 Task: Add a dependency to the task Integrate website with a new chatbot for customer support , the existing task  Create a new online platform for online nutrition coaching in the project BlueChip
Action: Mouse moved to (567, 347)
Screenshot: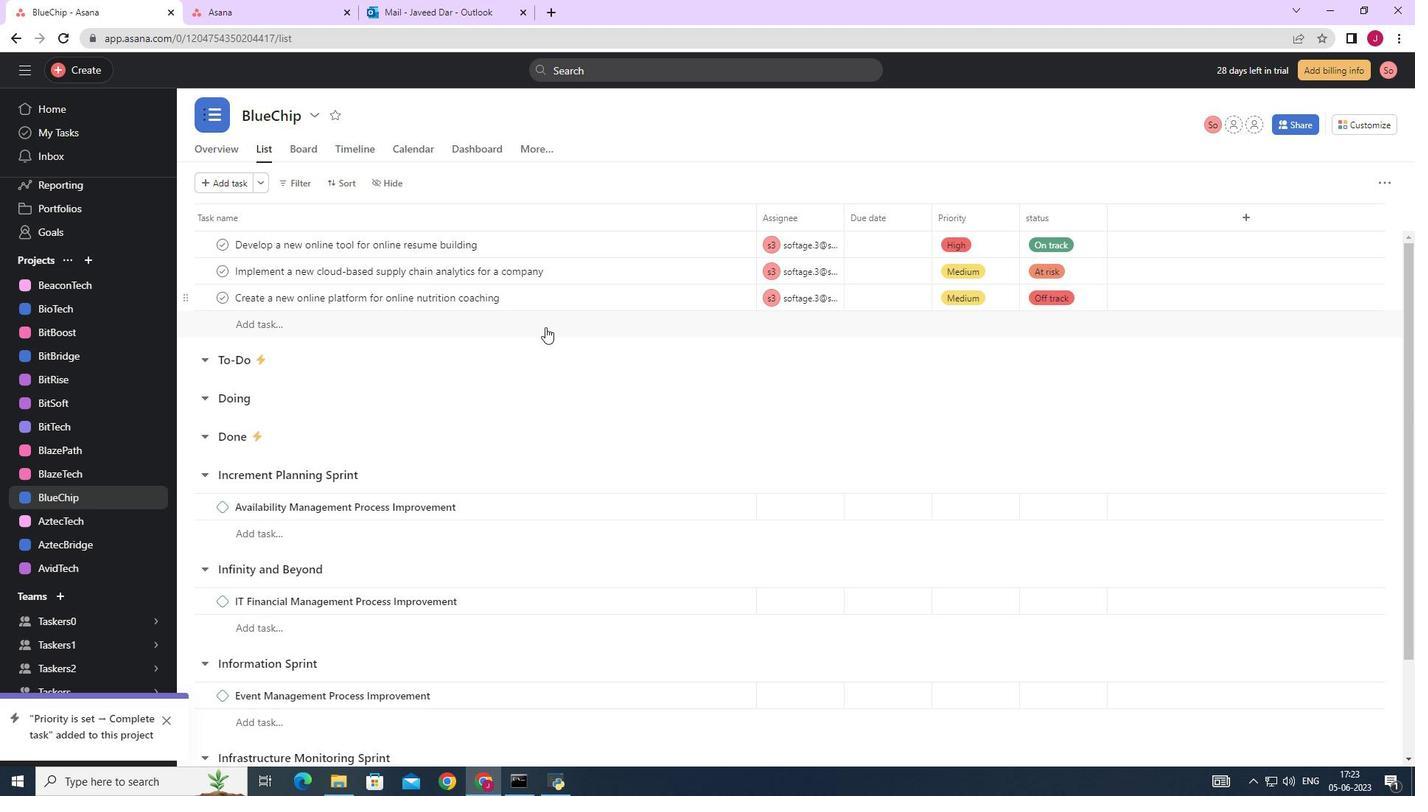 
Action: Mouse scrolled (567, 346) with delta (0, 0)
Screenshot: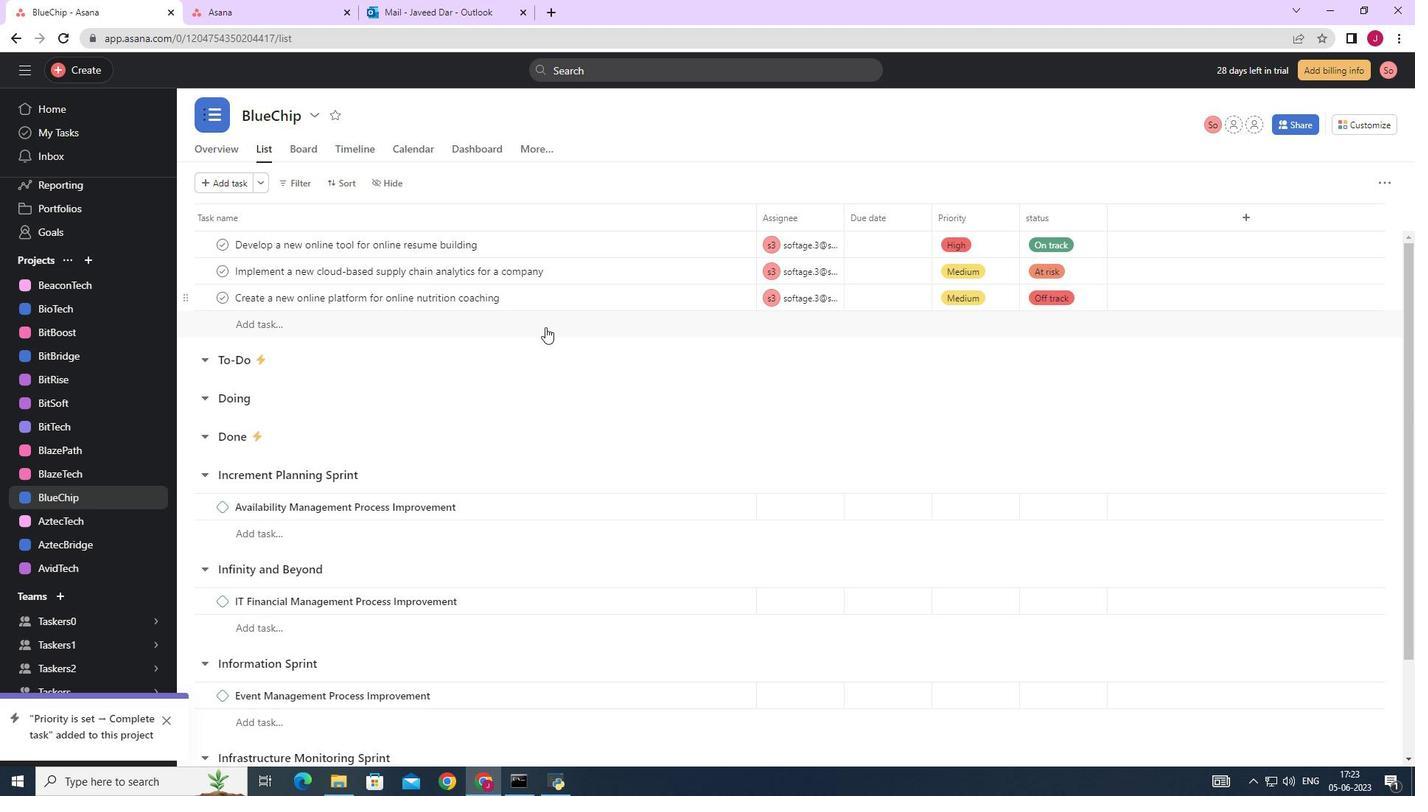 
Action: Mouse moved to (569, 350)
Screenshot: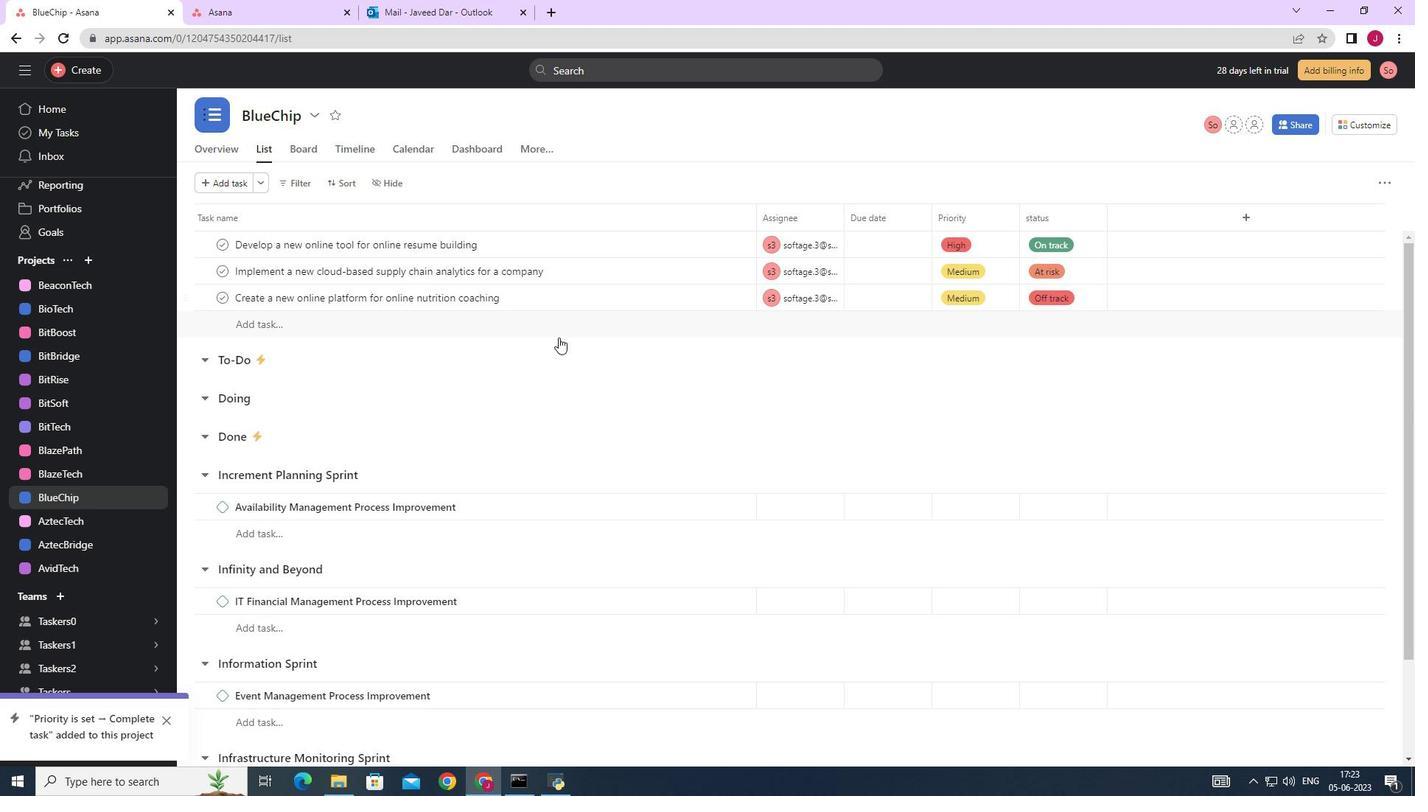 
Action: Mouse scrolled (569, 349) with delta (0, 0)
Screenshot: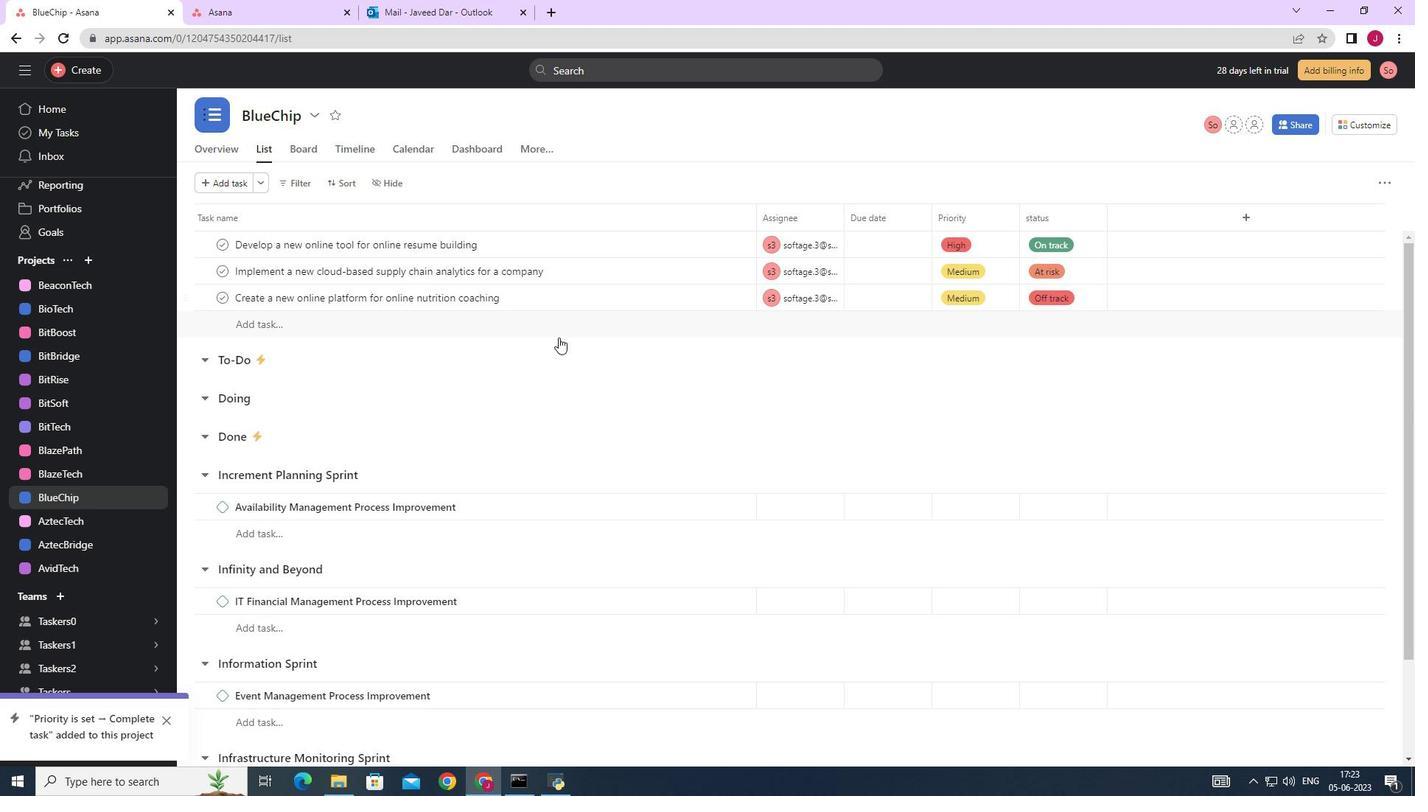 
Action: Mouse moved to (569, 350)
Screenshot: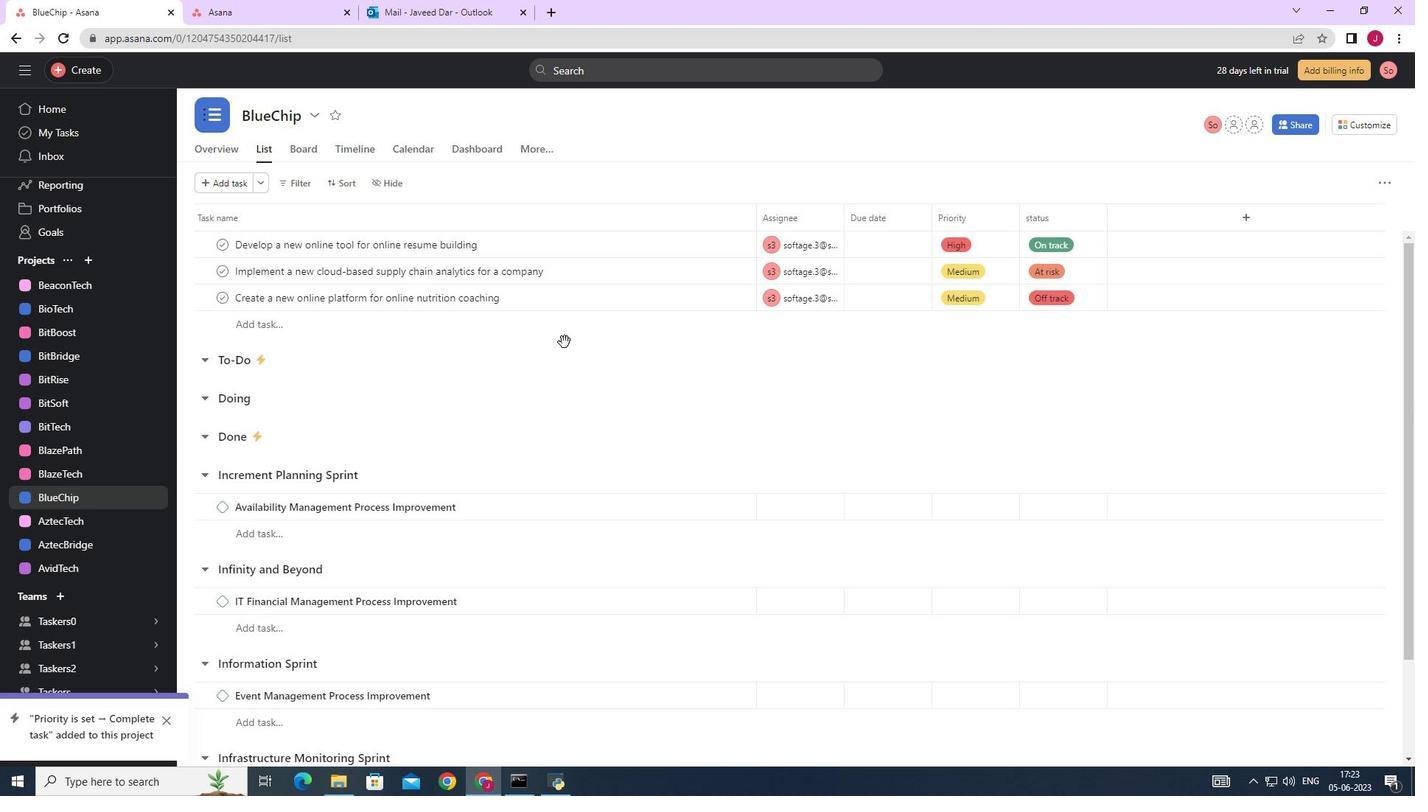 
Action: Mouse scrolled (569, 350) with delta (0, 0)
Screenshot: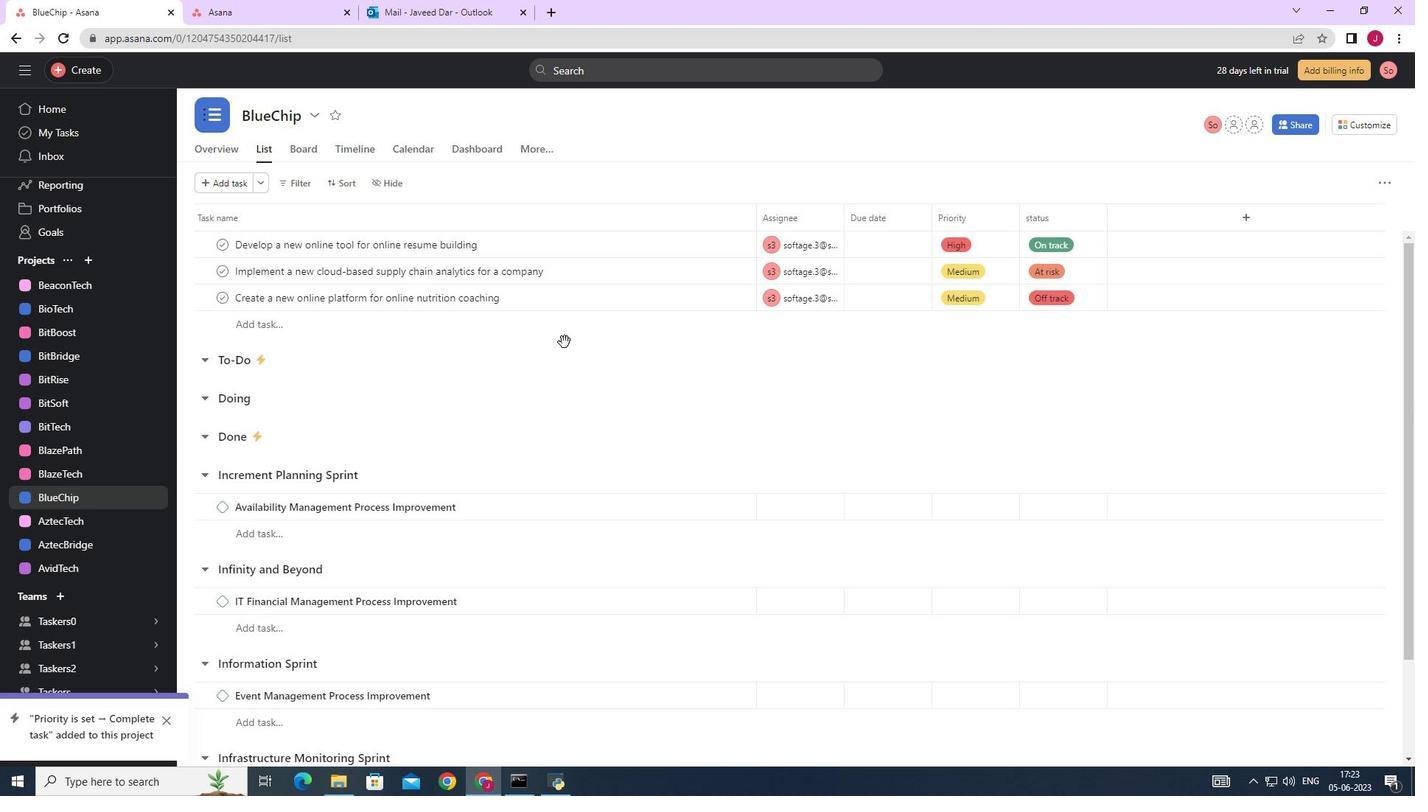 
Action: Mouse moved to (569, 351)
Screenshot: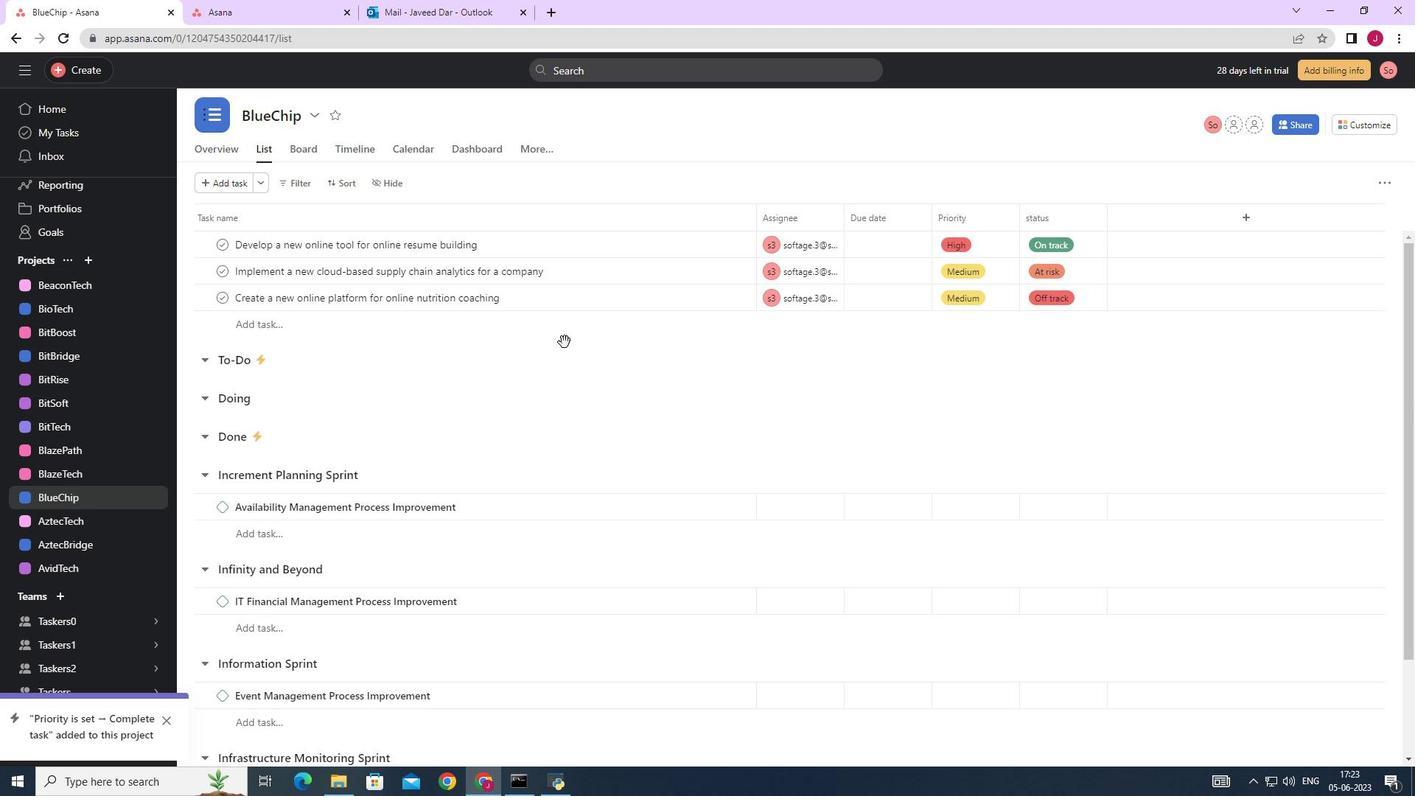 
Action: Mouse scrolled (569, 350) with delta (0, 0)
Screenshot: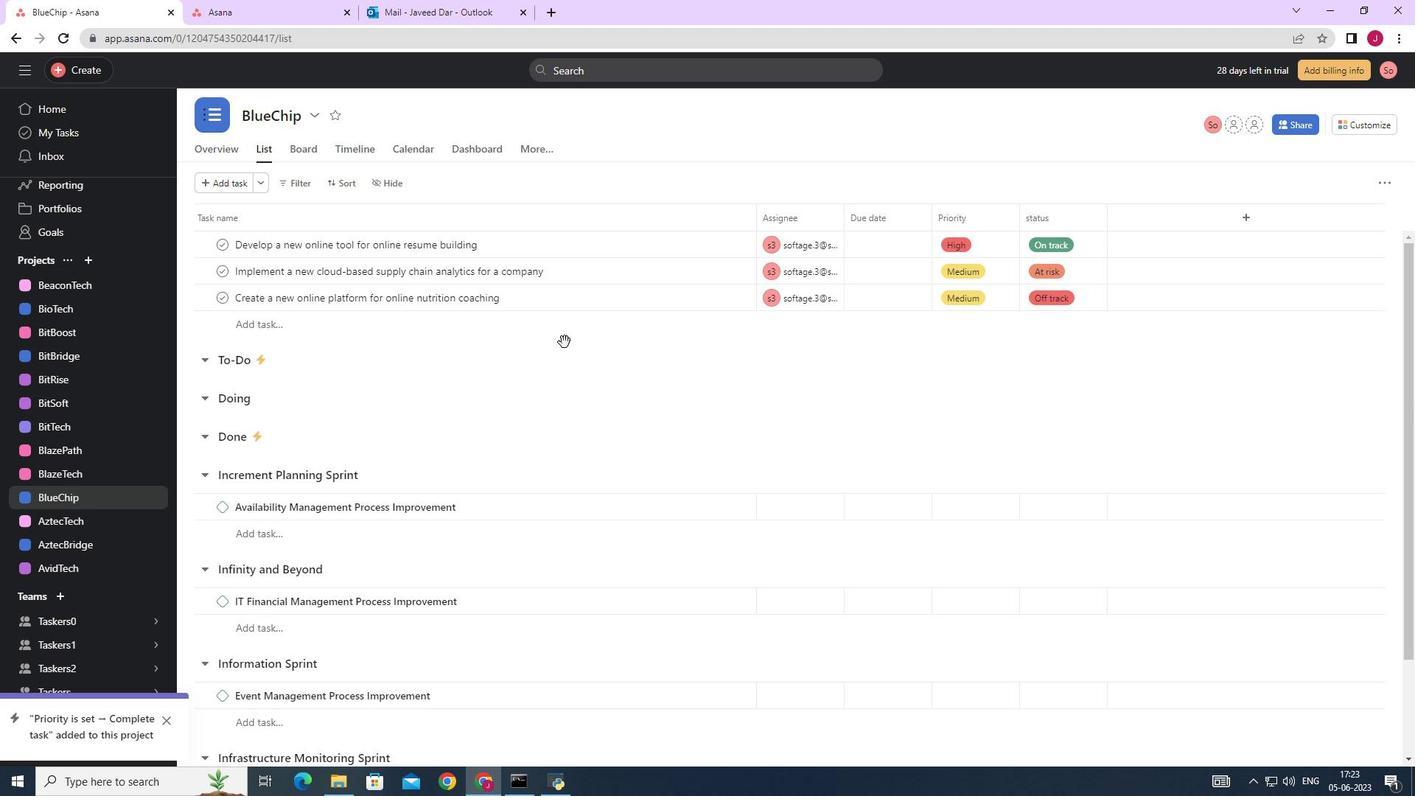 
Action: Mouse moved to (569, 354)
Screenshot: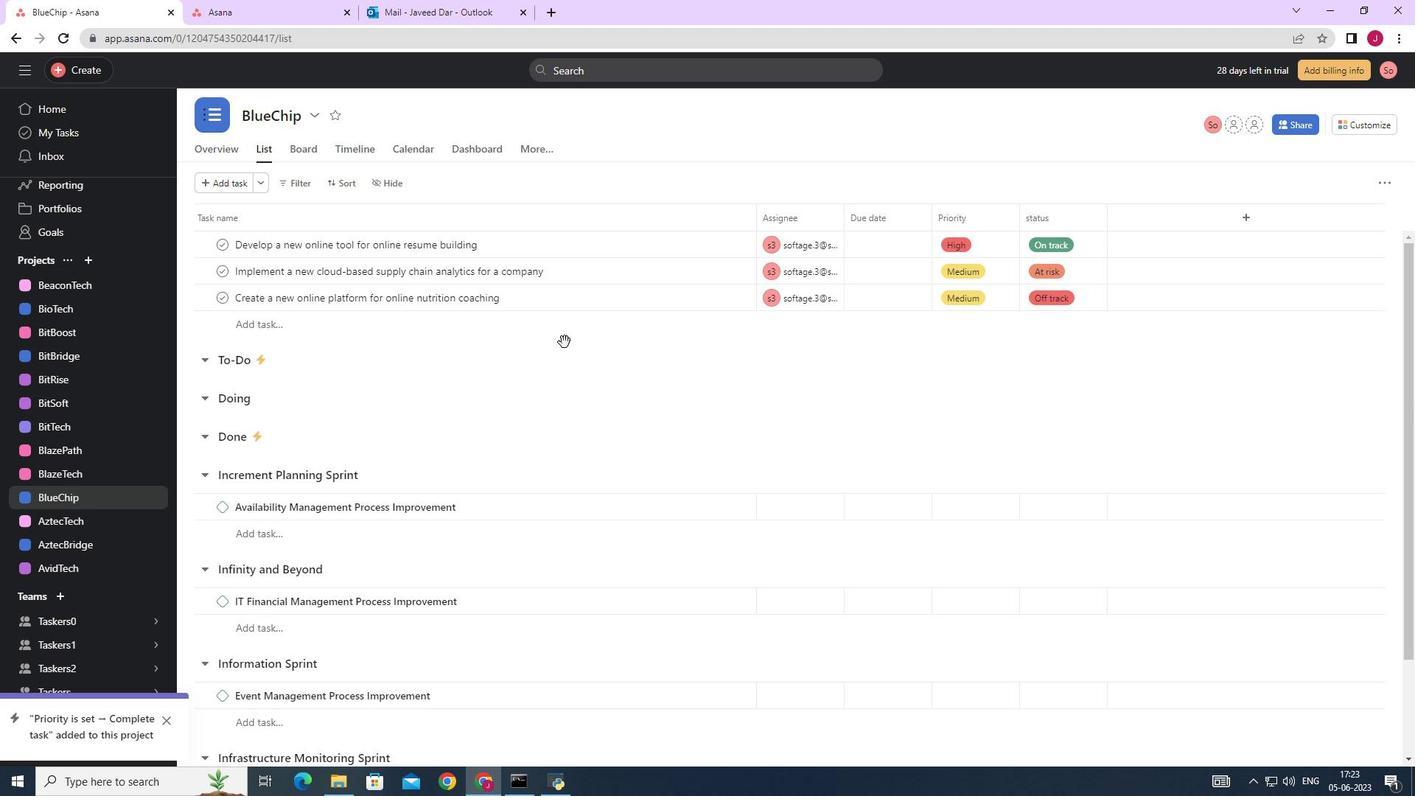 
Action: Mouse scrolled (569, 352) with delta (0, 0)
Screenshot: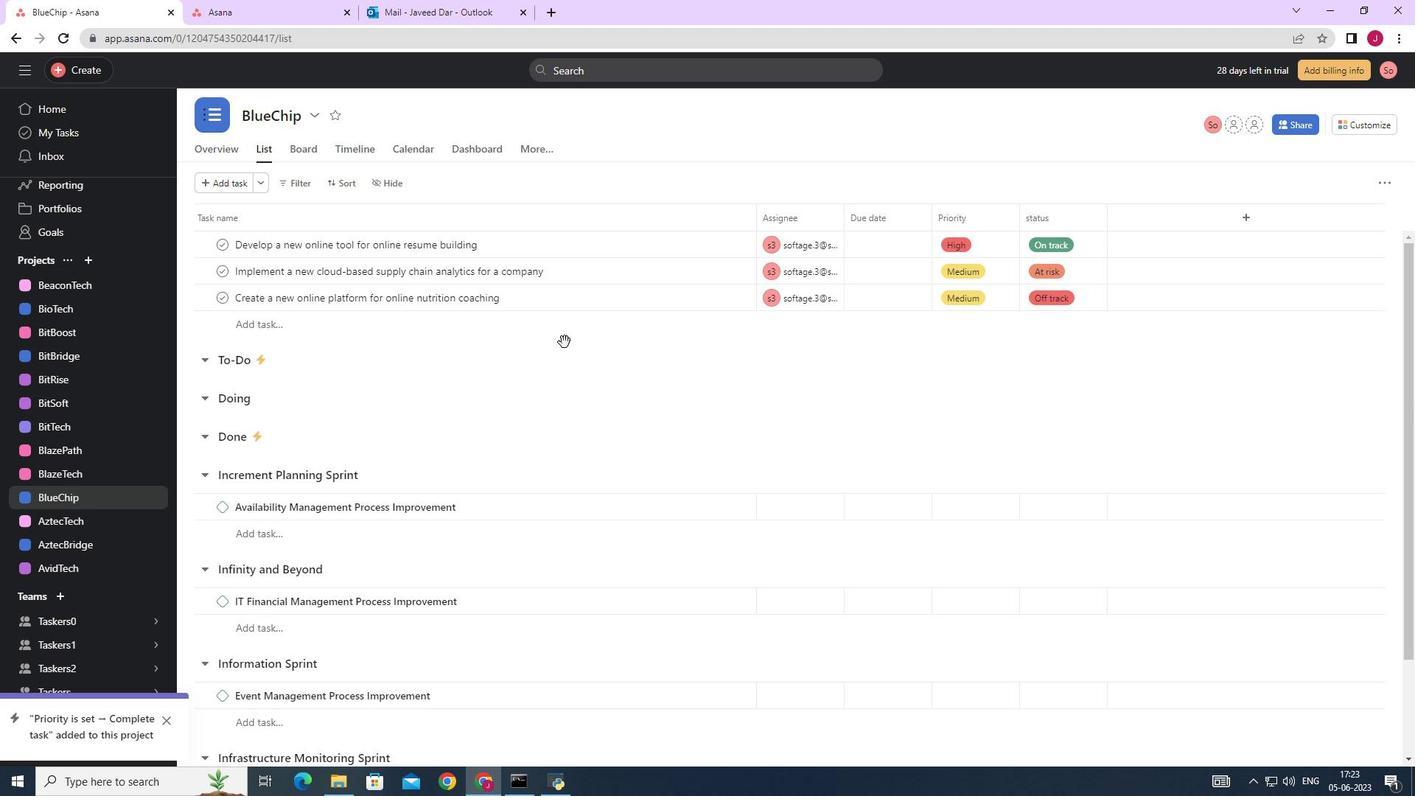 
Action: Mouse moved to (572, 363)
Screenshot: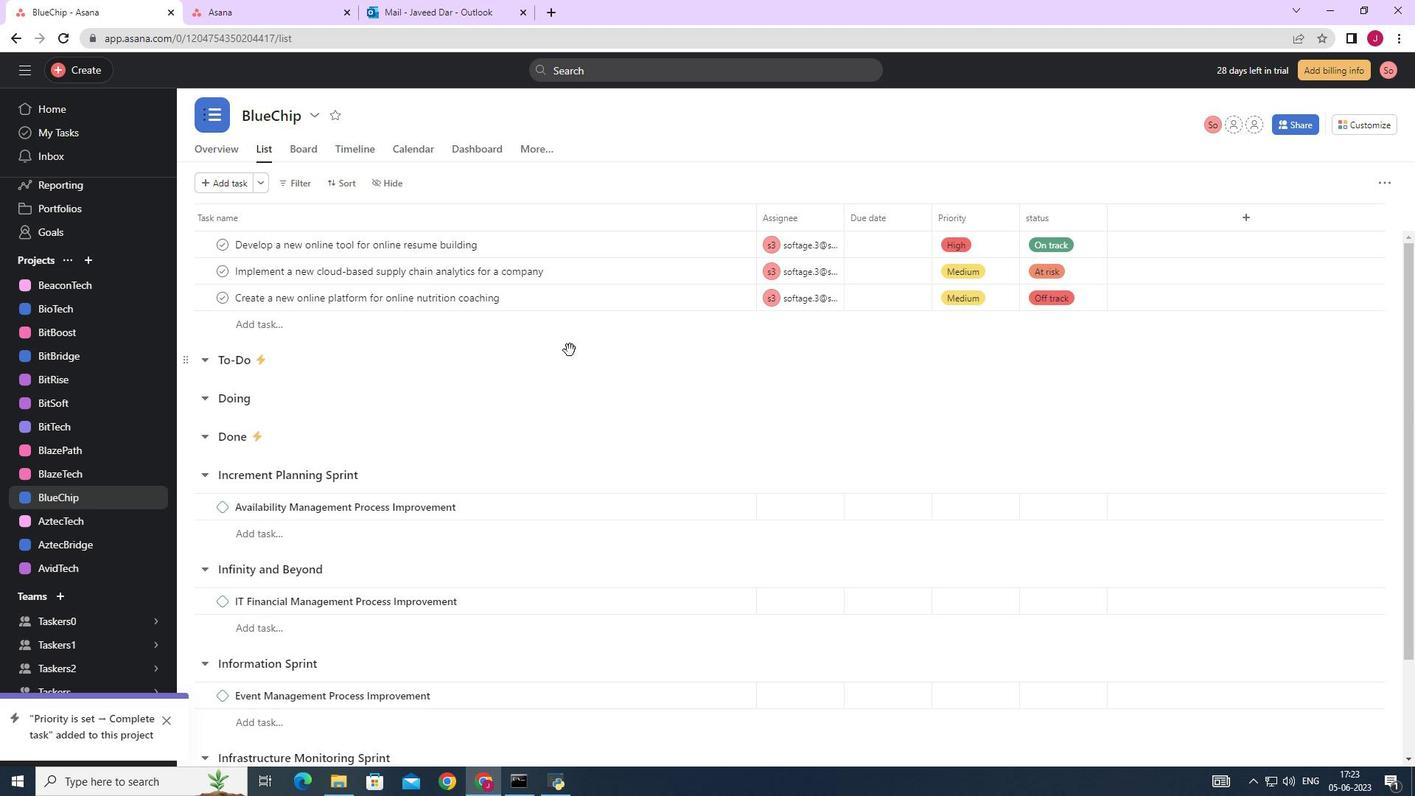 
Action: Mouse scrolled (572, 360) with delta (0, 0)
Screenshot: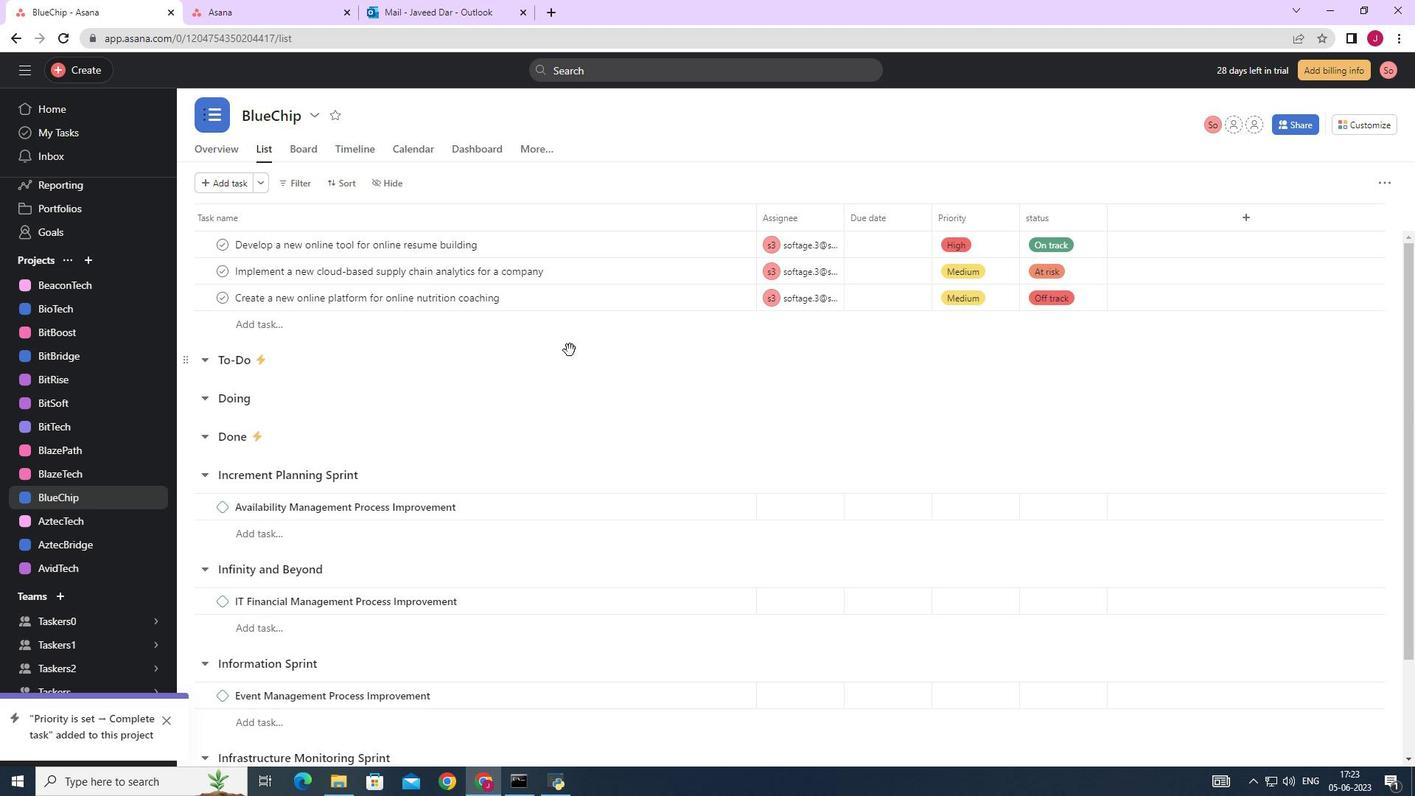 
Action: Mouse moved to (672, 671)
Screenshot: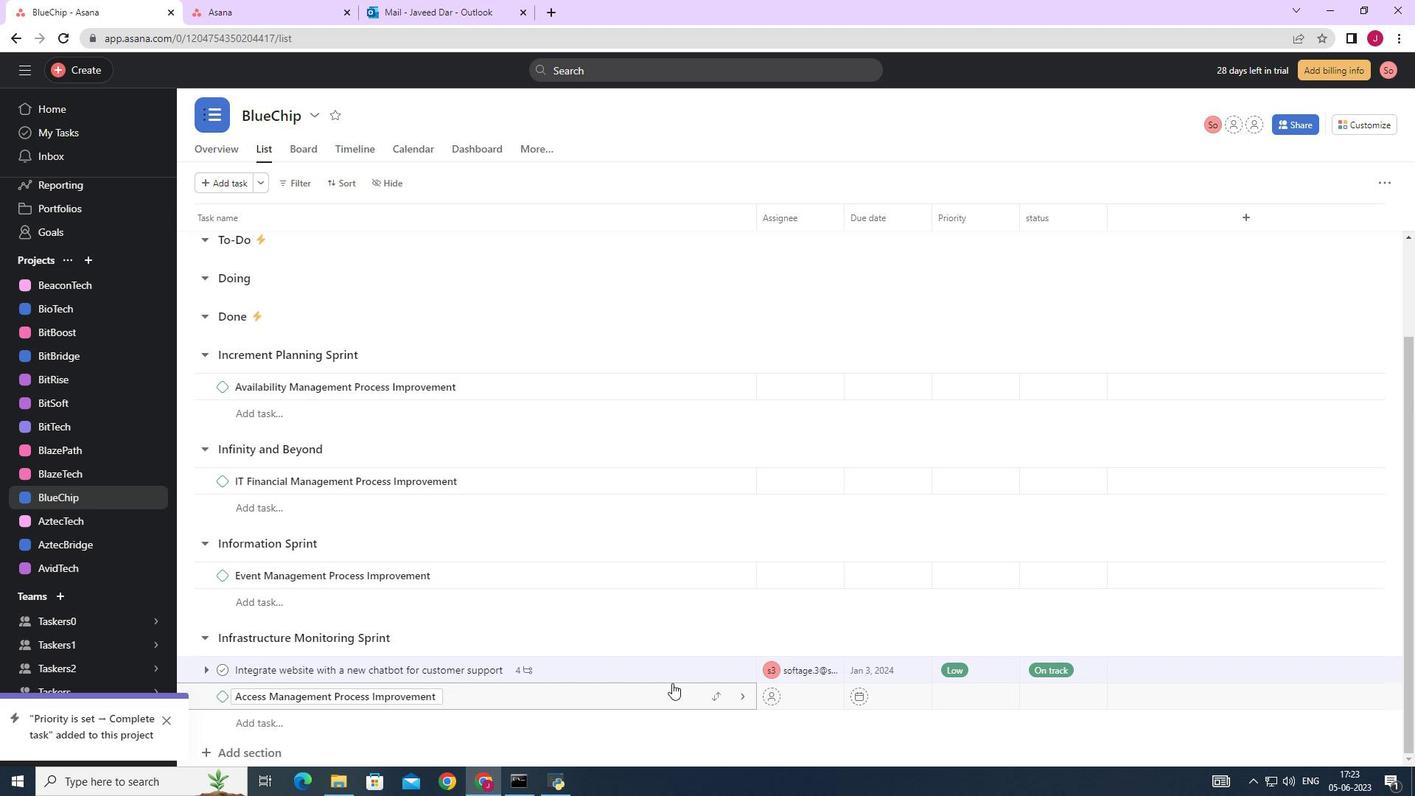 
Action: Mouse pressed left at (672, 671)
Screenshot: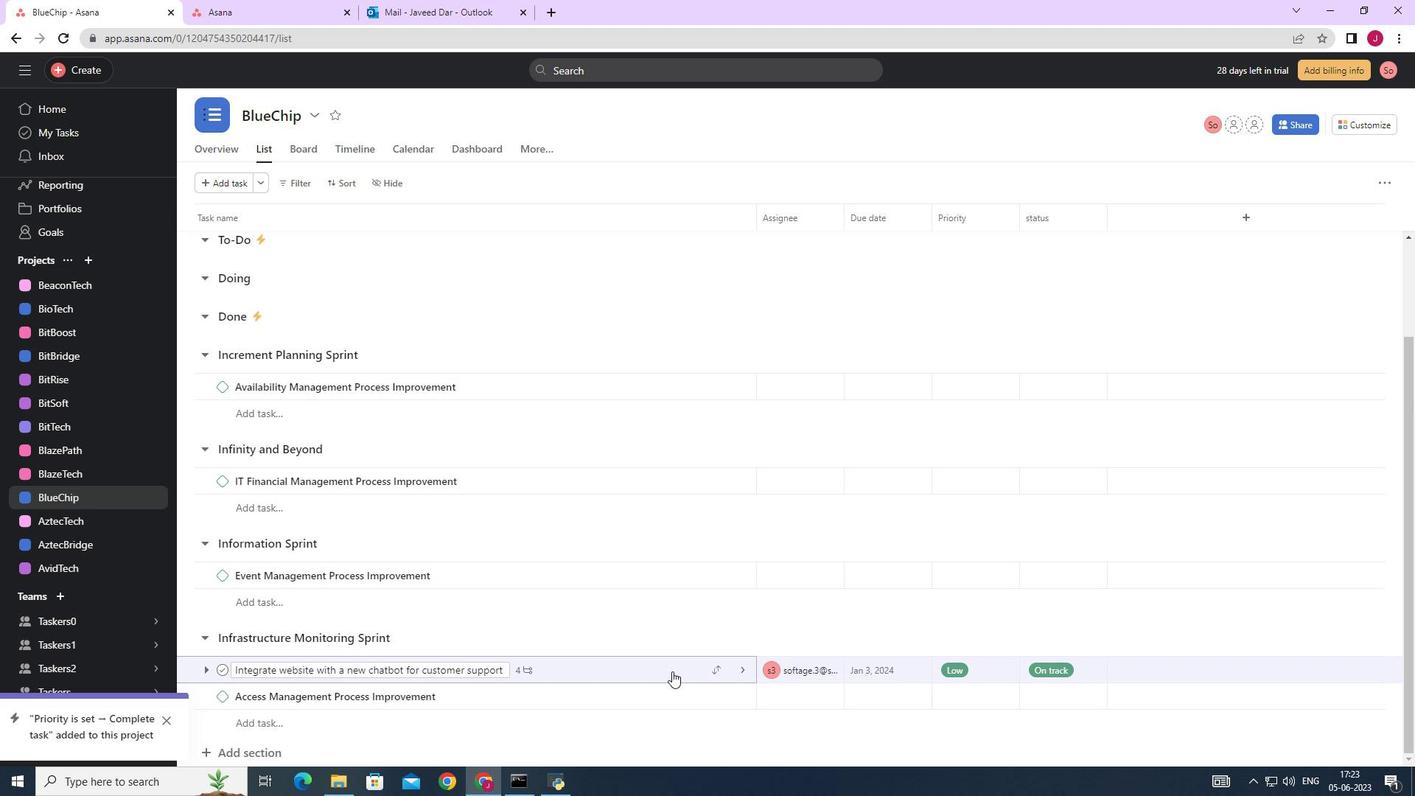 
Action: Mouse moved to (981, 569)
Screenshot: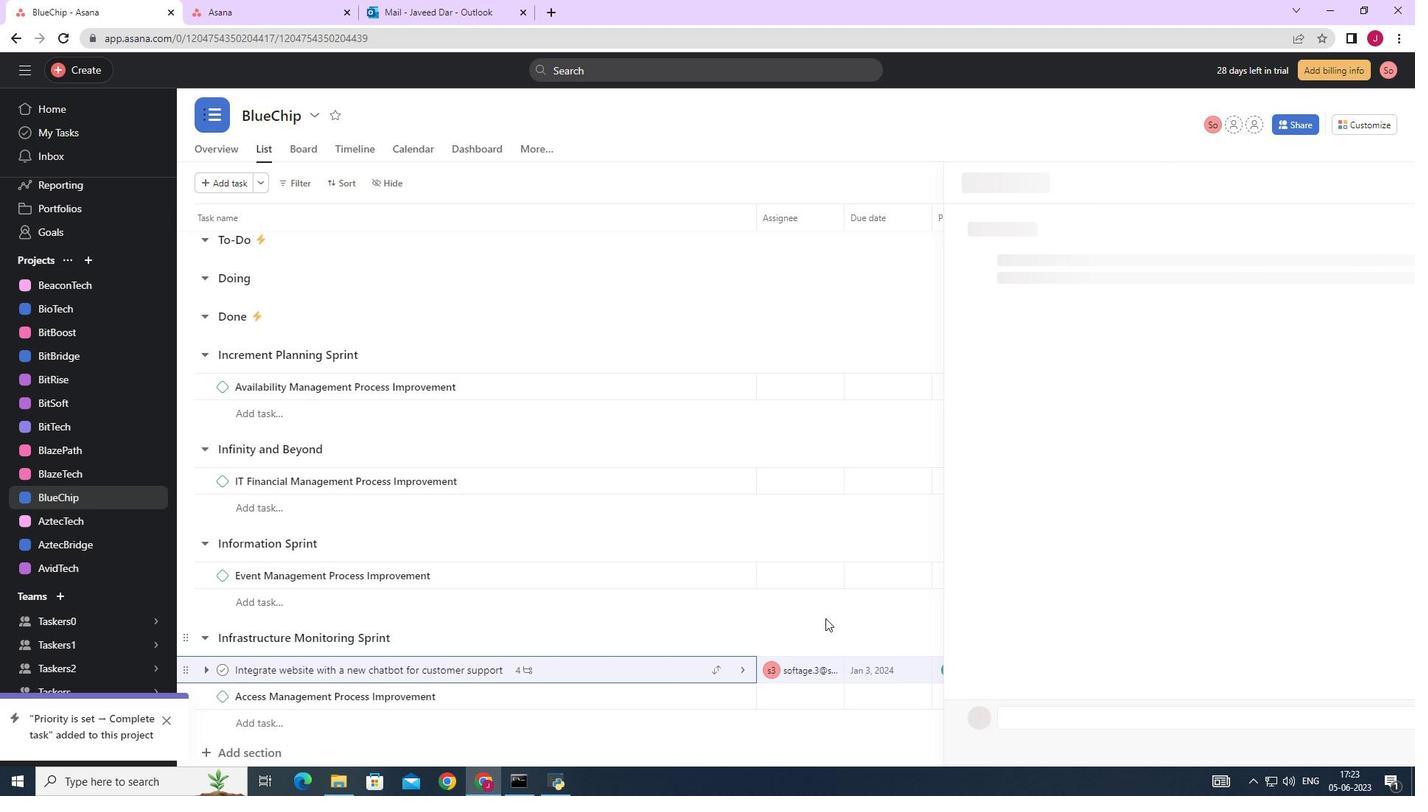 
Action: Mouse scrolled (981, 568) with delta (0, 0)
Screenshot: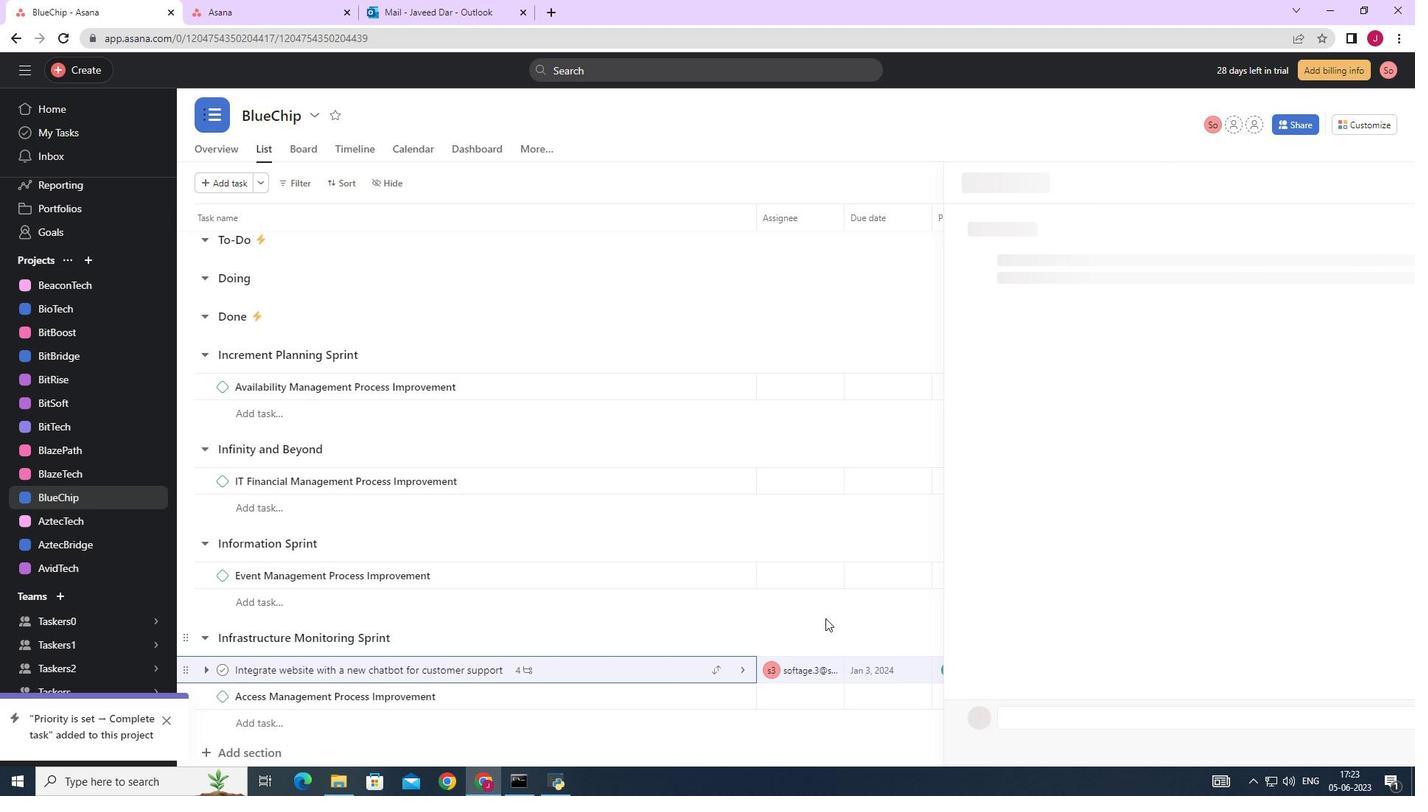 
Action: Mouse moved to (982, 569)
Screenshot: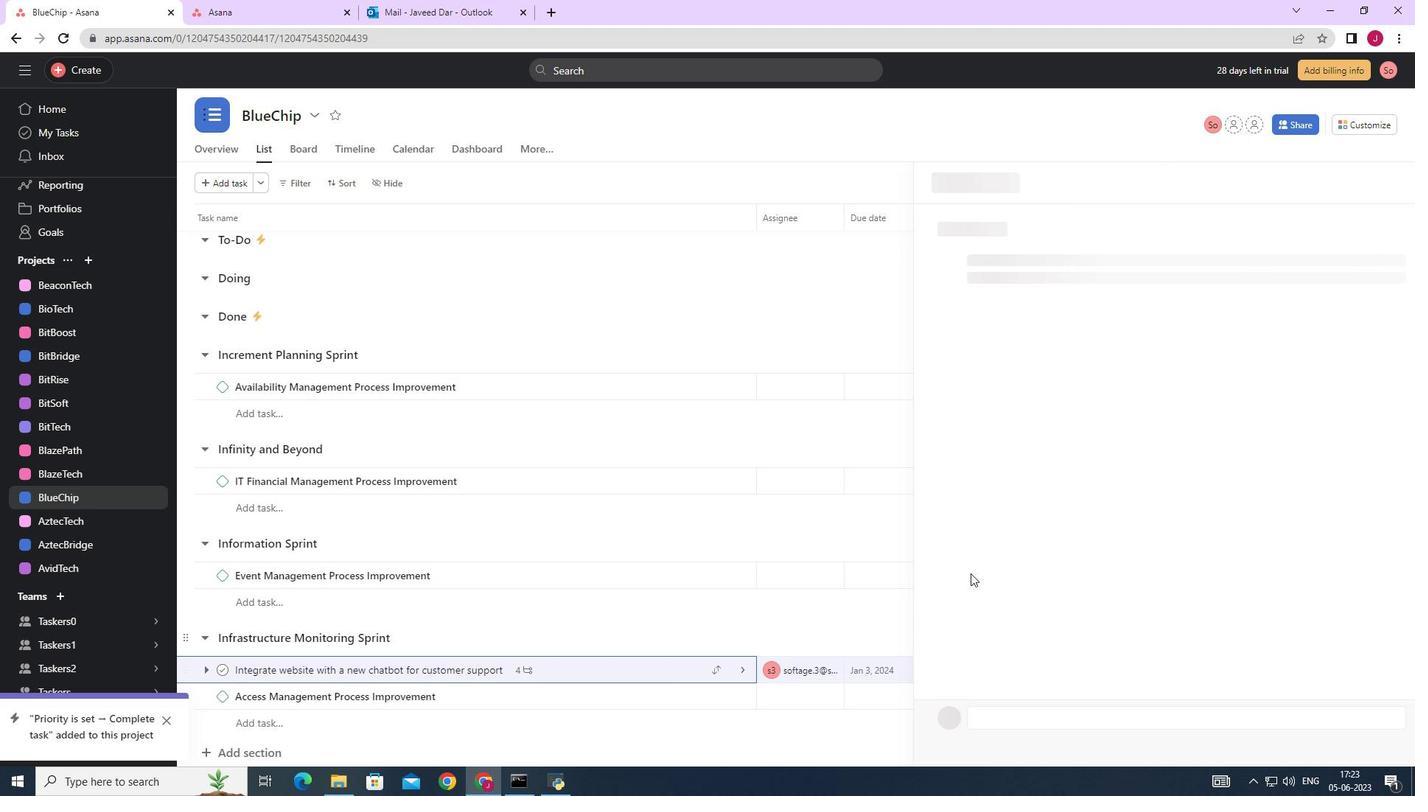 
Action: Mouse scrolled (982, 568) with delta (0, 0)
Screenshot: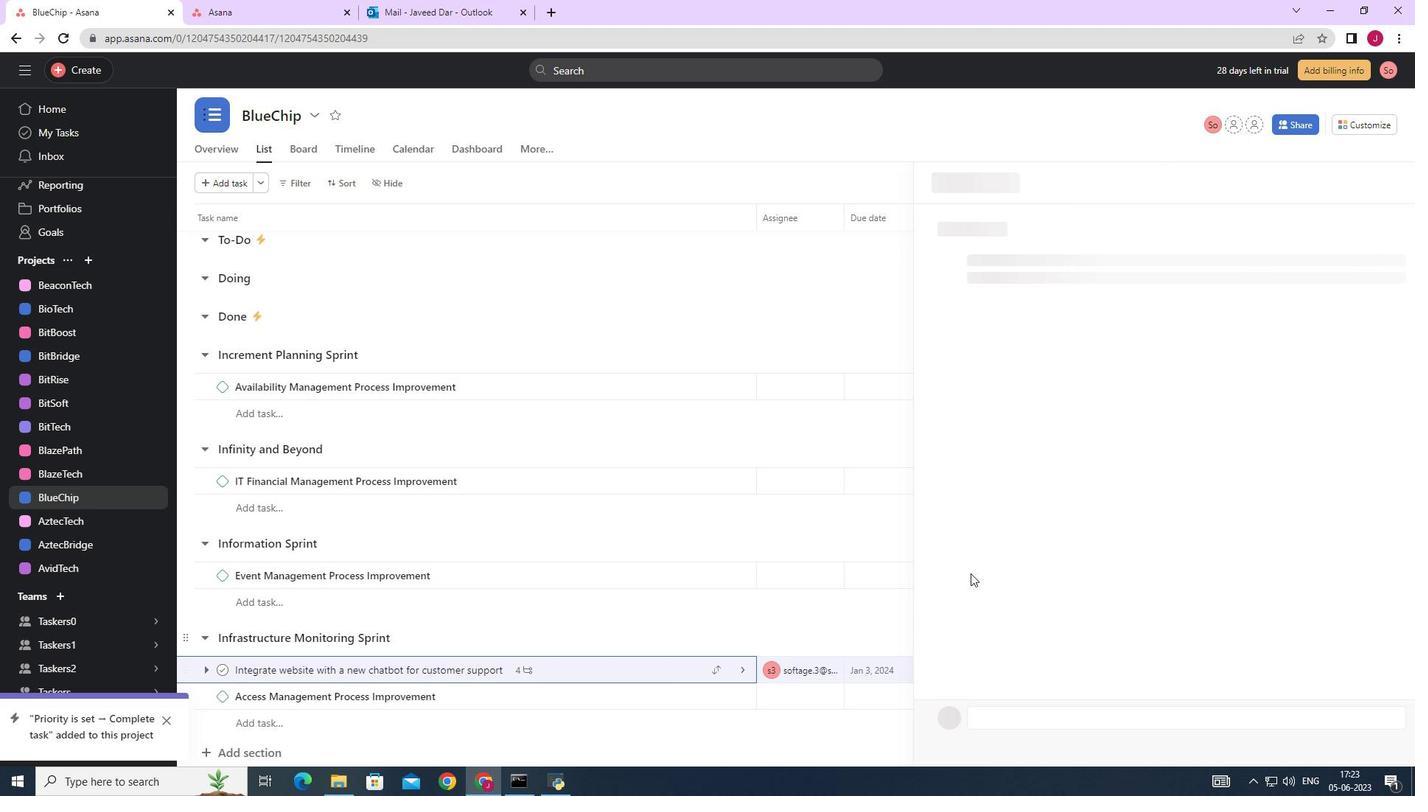 
Action: Mouse moved to (982, 568)
Screenshot: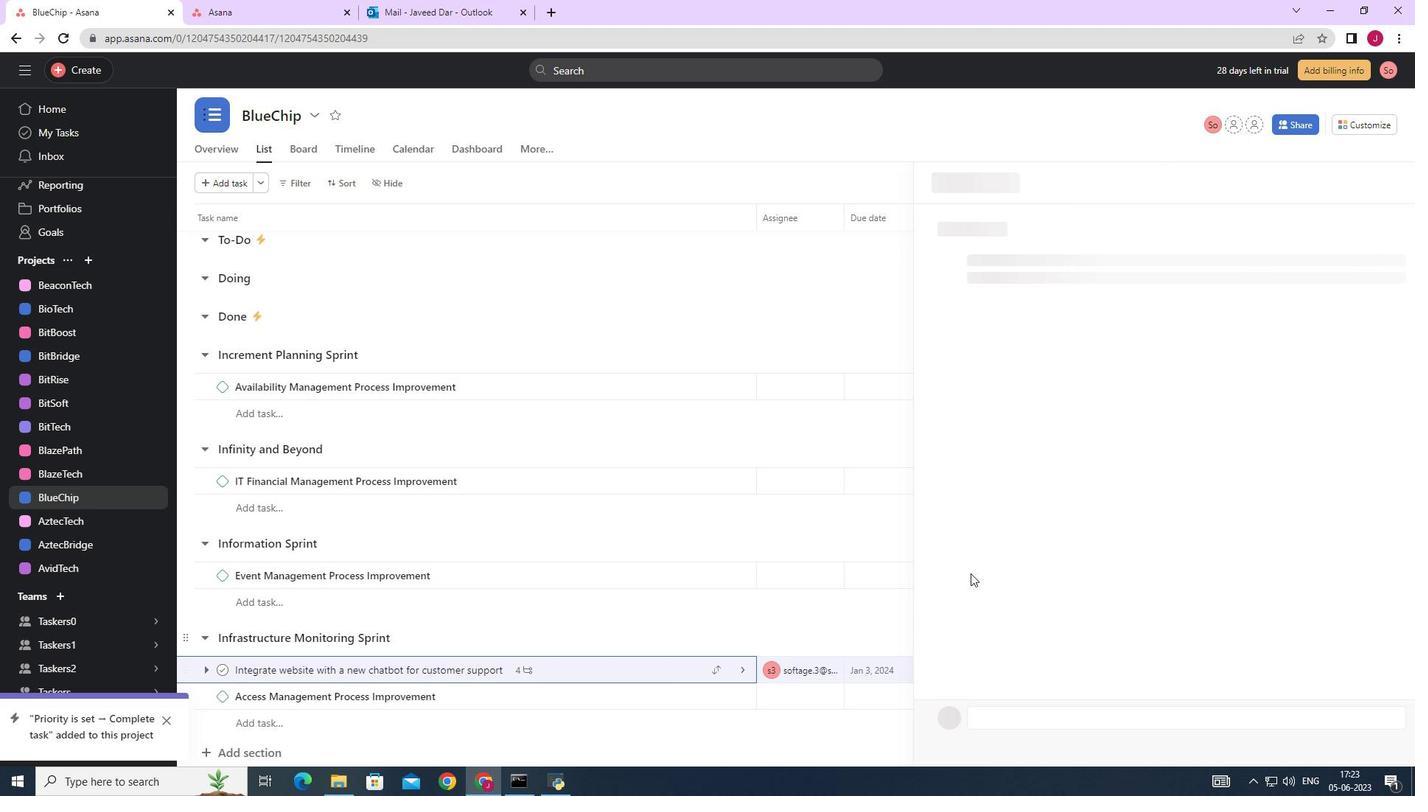 
Action: Mouse scrolled (982, 567) with delta (0, 0)
Screenshot: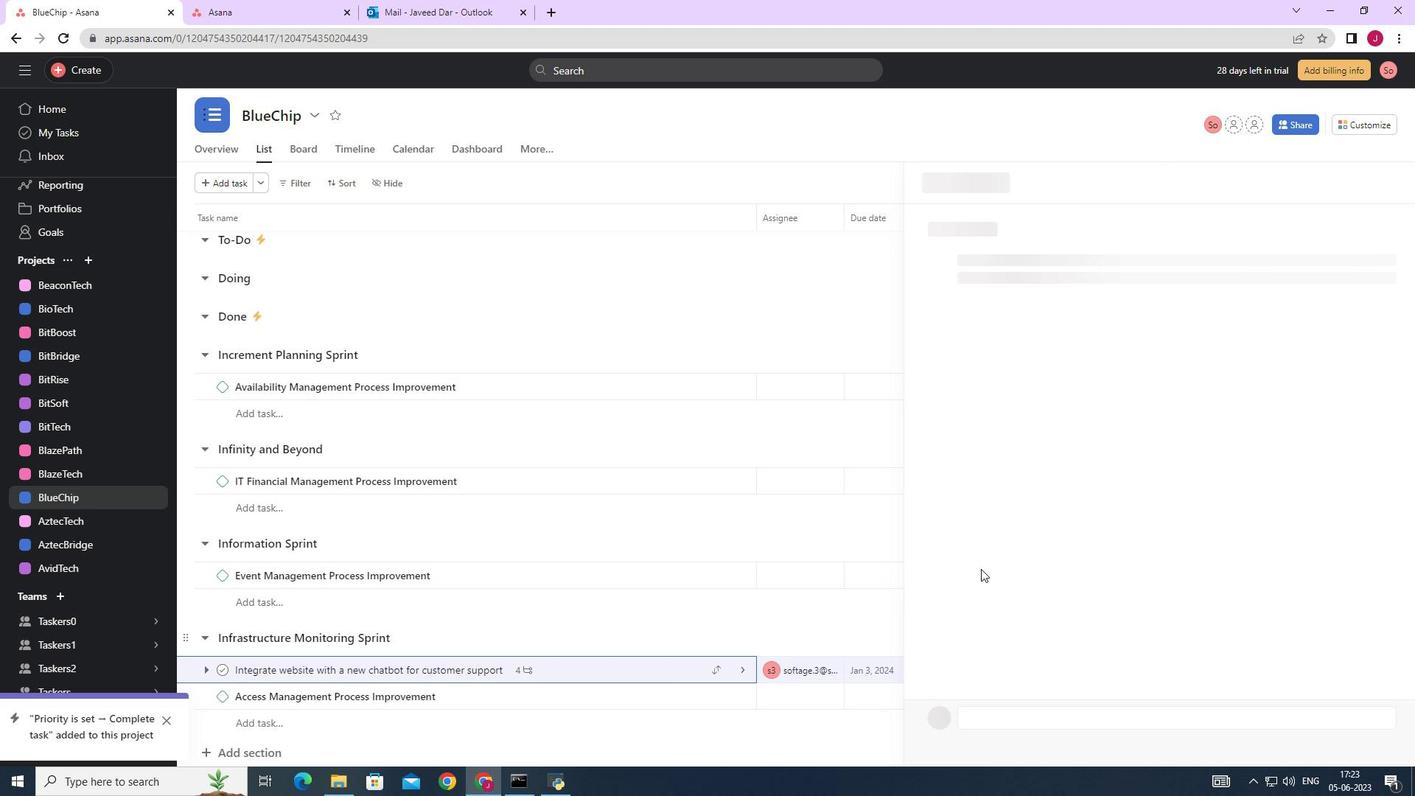 
Action: Mouse moved to (1030, 452)
Screenshot: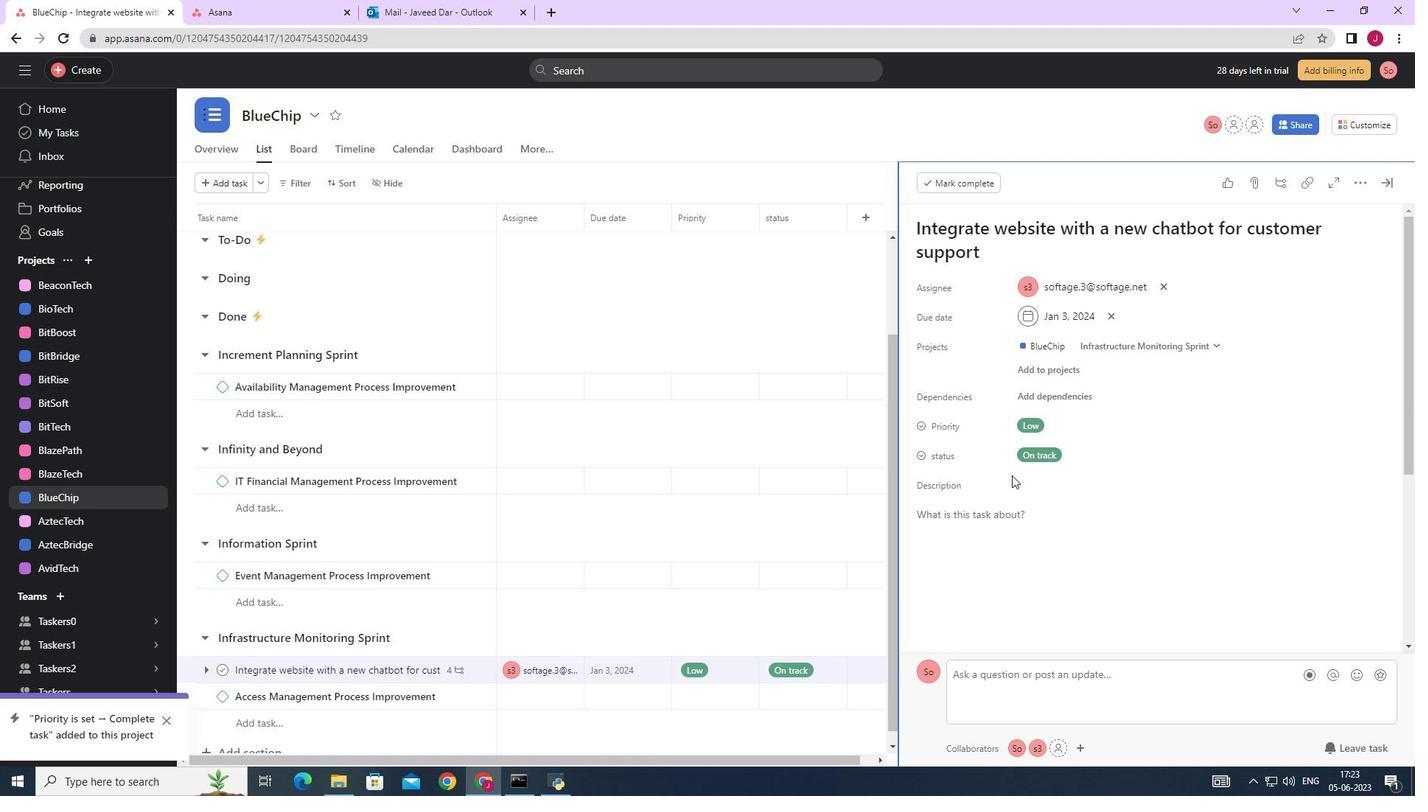 
Action: Mouse scrolled (1030, 452) with delta (0, 0)
Screenshot: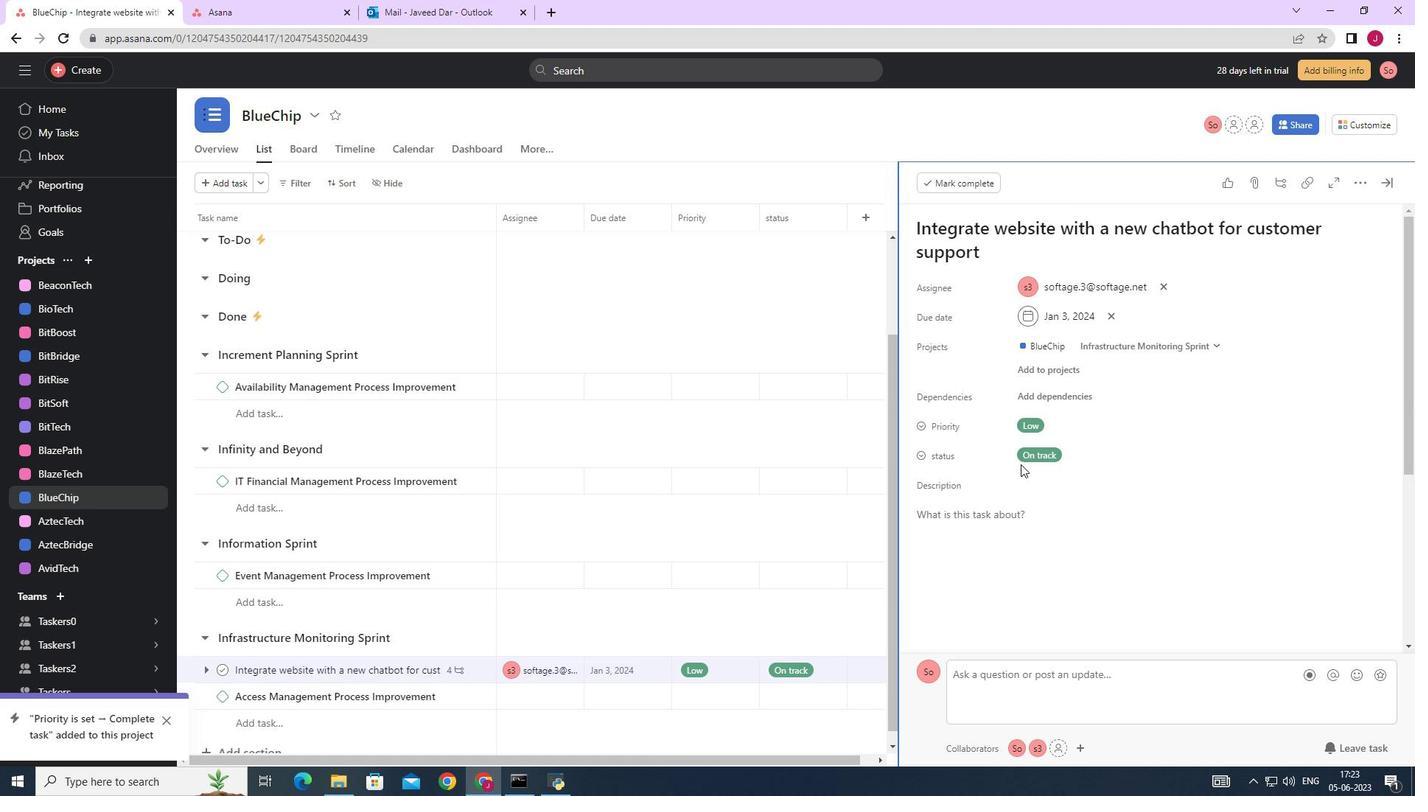 
Action: Mouse moved to (1031, 451)
Screenshot: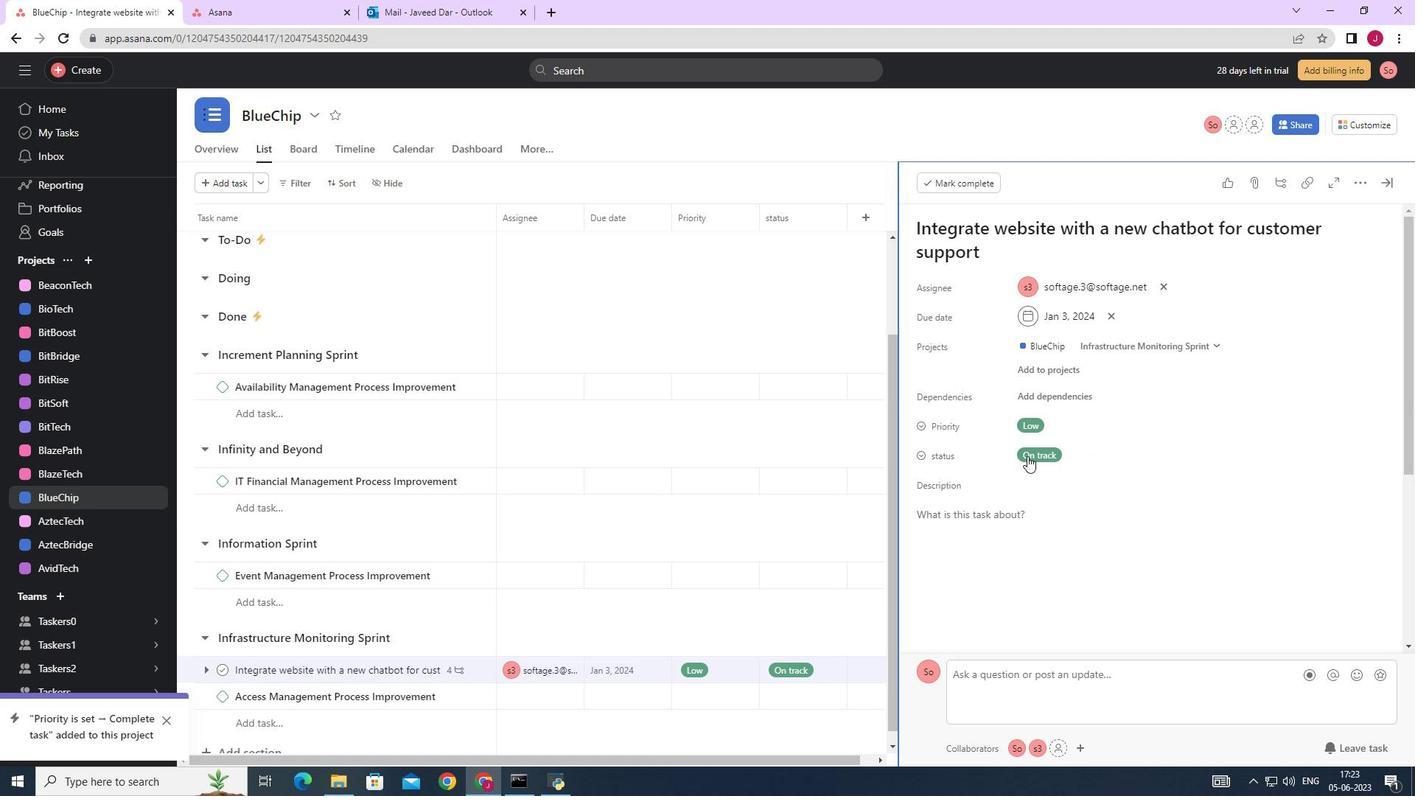 
Action: Mouse scrolled (1031, 450) with delta (0, 0)
Screenshot: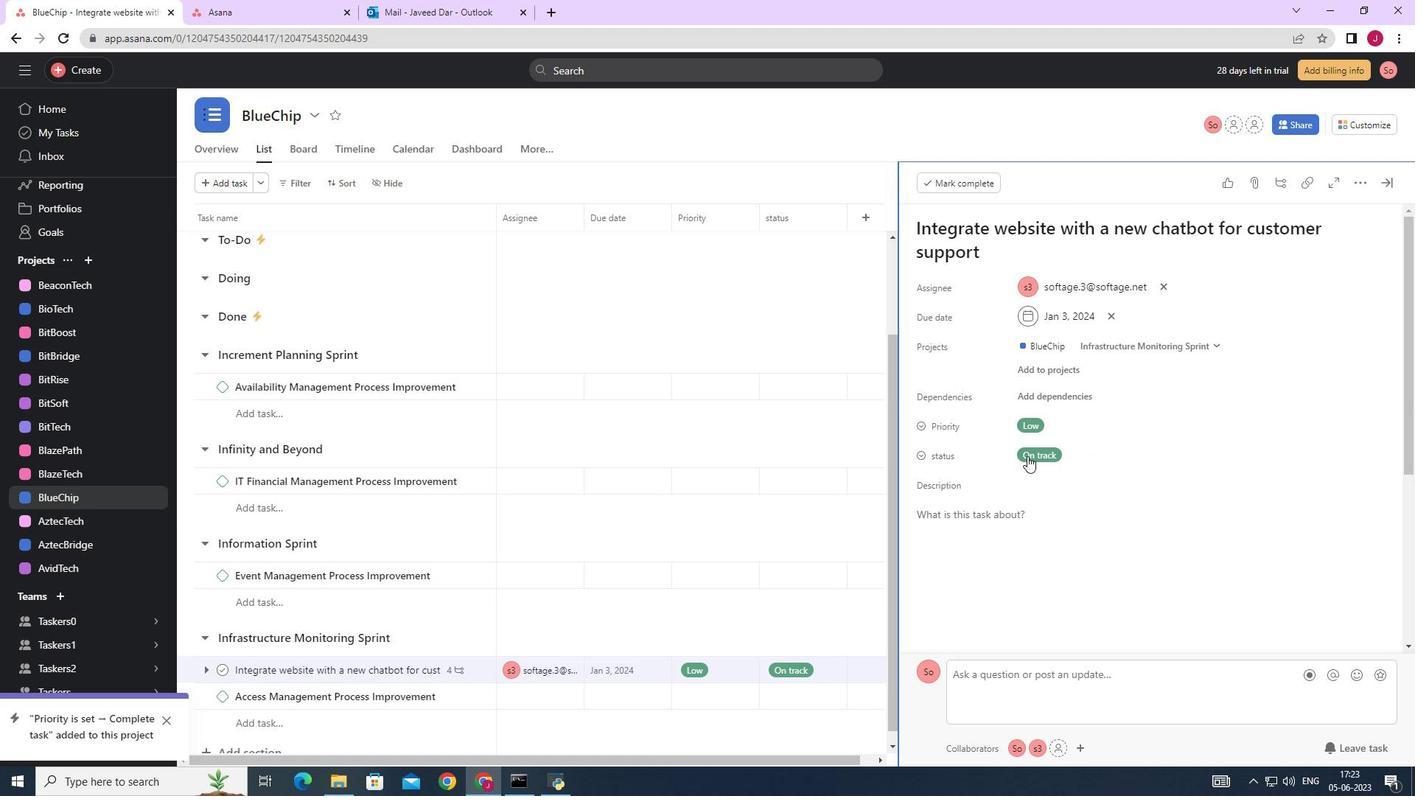 
Action: Mouse scrolled (1031, 450) with delta (0, 0)
Screenshot: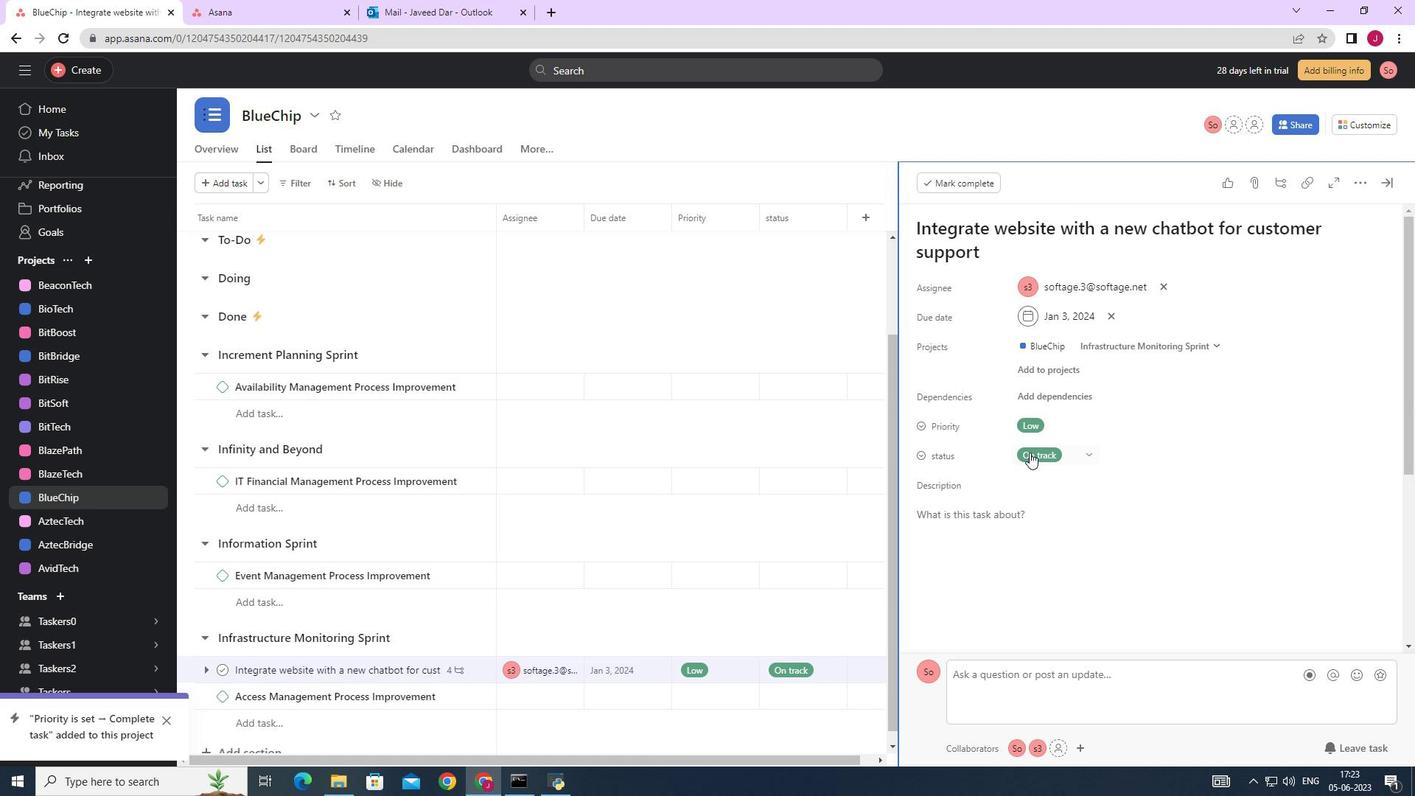 
Action: Mouse moved to (1034, 438)
Screenshot: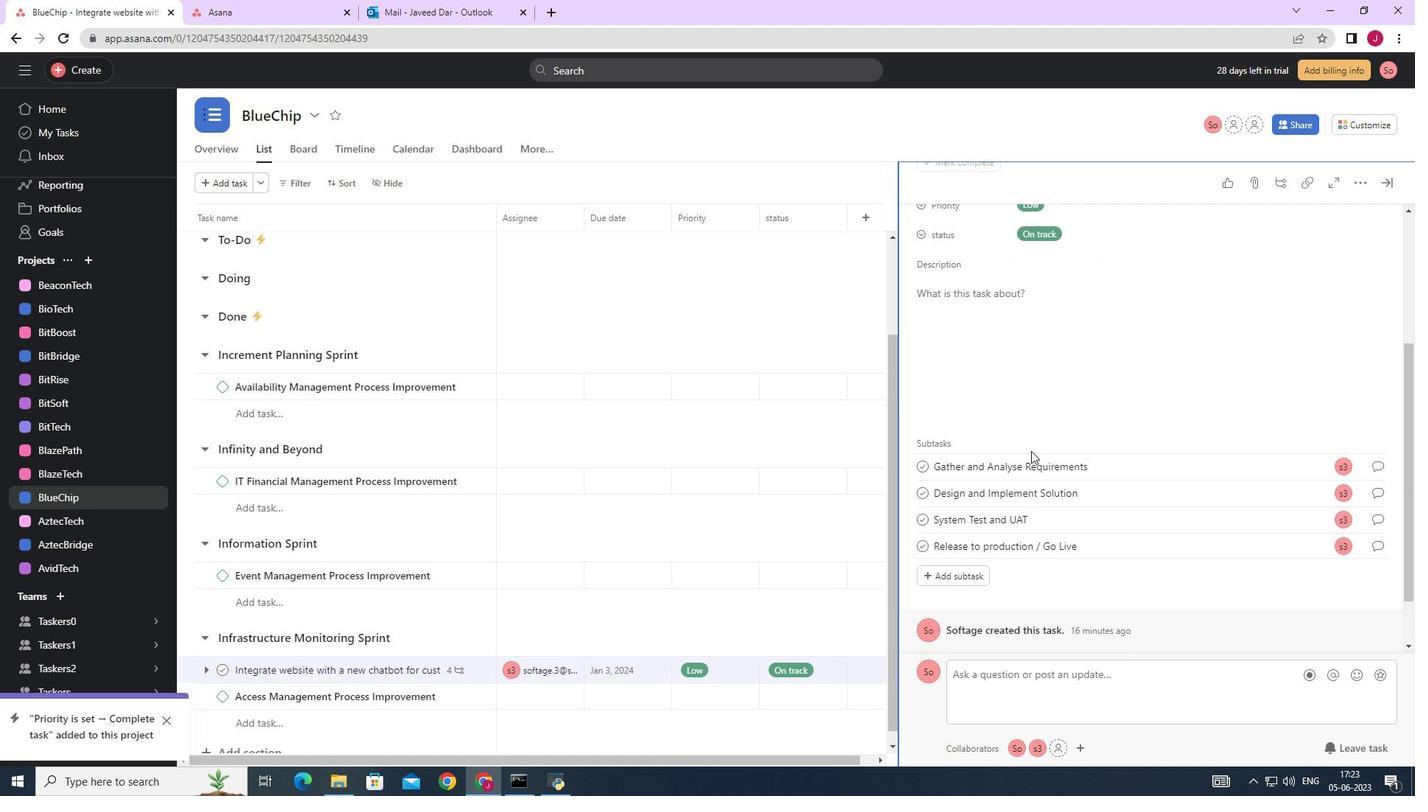 
Action: Mouse scrolled (1034, 438) with delta (0, 0)
Screenshot: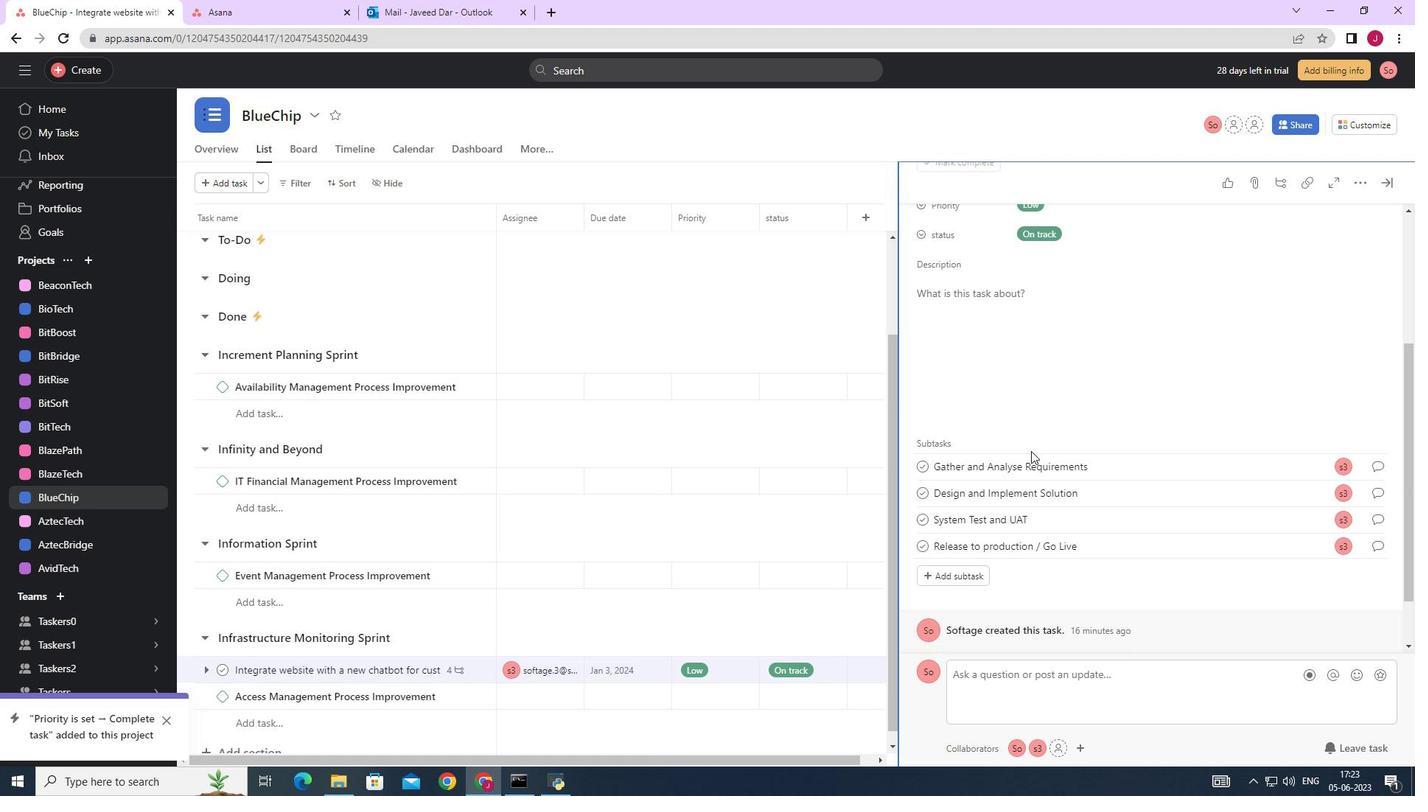
Action: Mouse scrolled (1034, 438) with delta (0, 0)
Screenshot: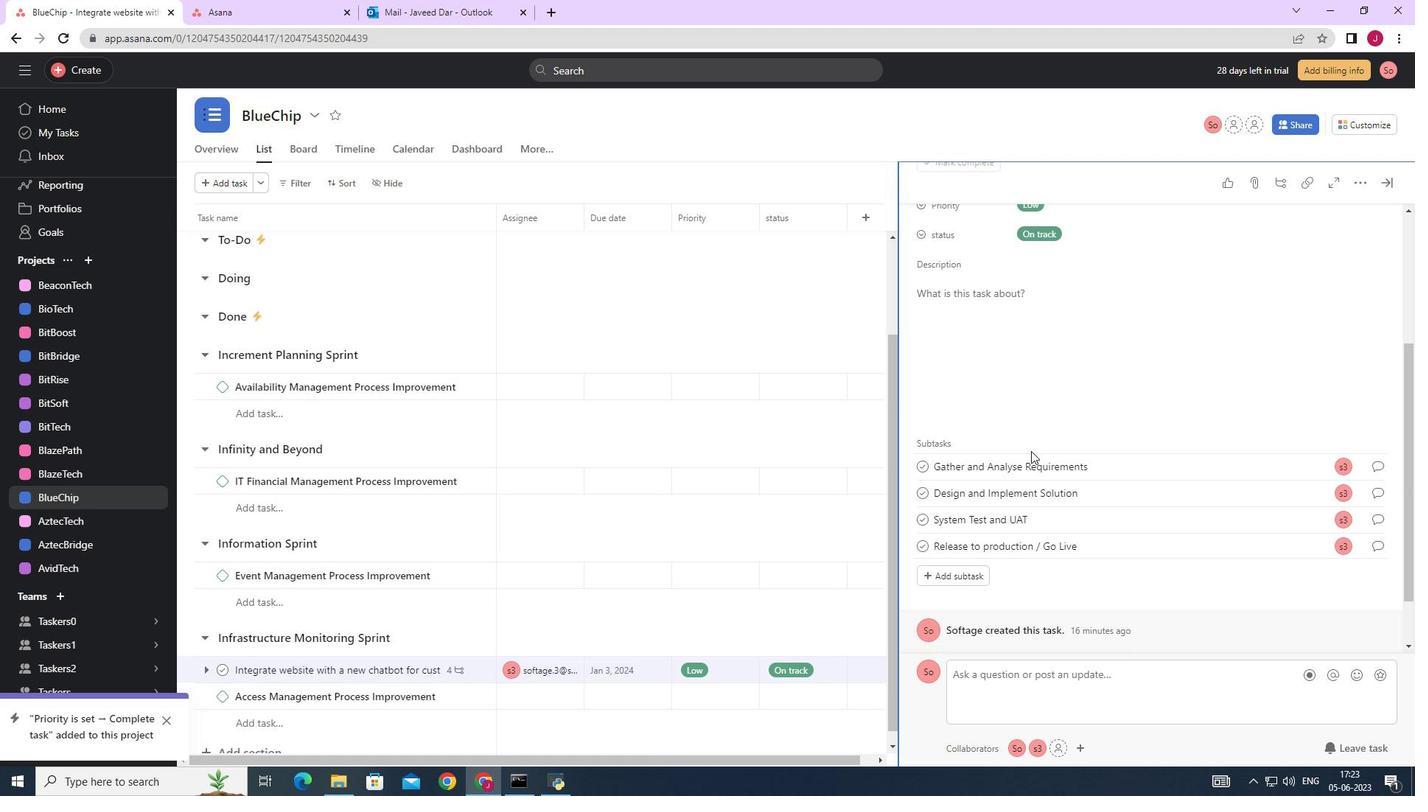 
Action: Mouse scrolled (1034, 438) with delta (0, 0)
Screenshot: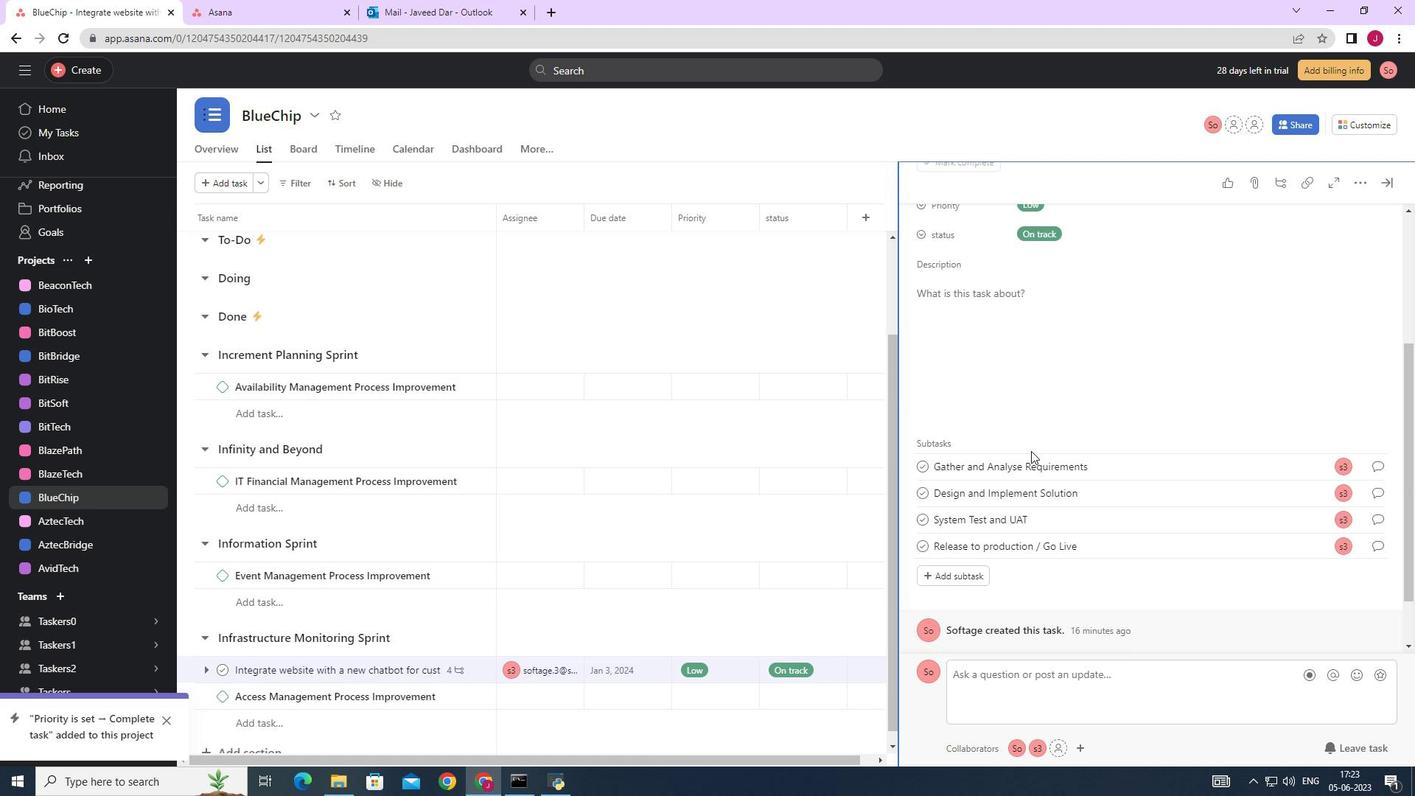 
Action: Mouse moved to (1056, 392)
Screenshot: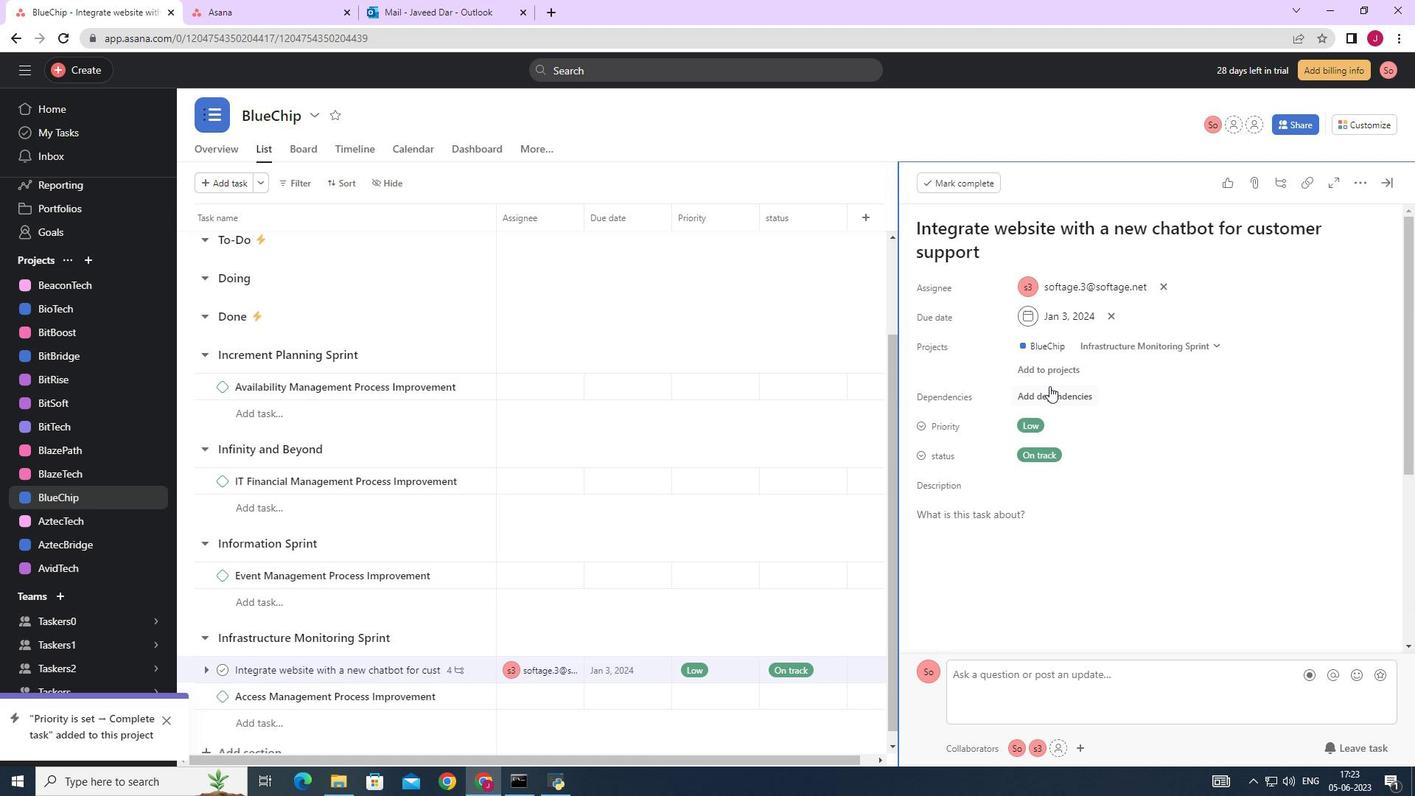 
Action: Mouse pressed left at (1056, 392)
Screenshot: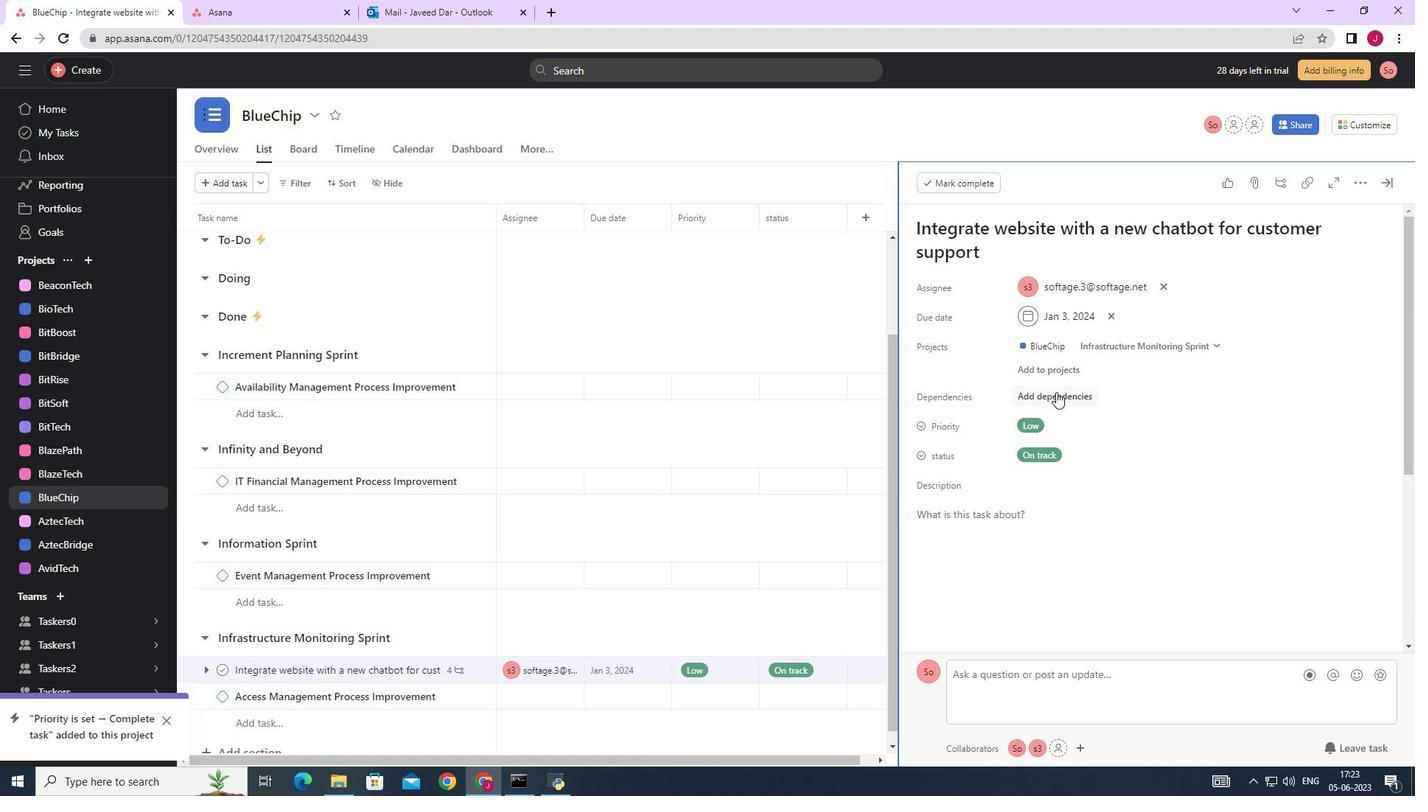 
Action: Mouse moved to (1146, 453)
Screenshot: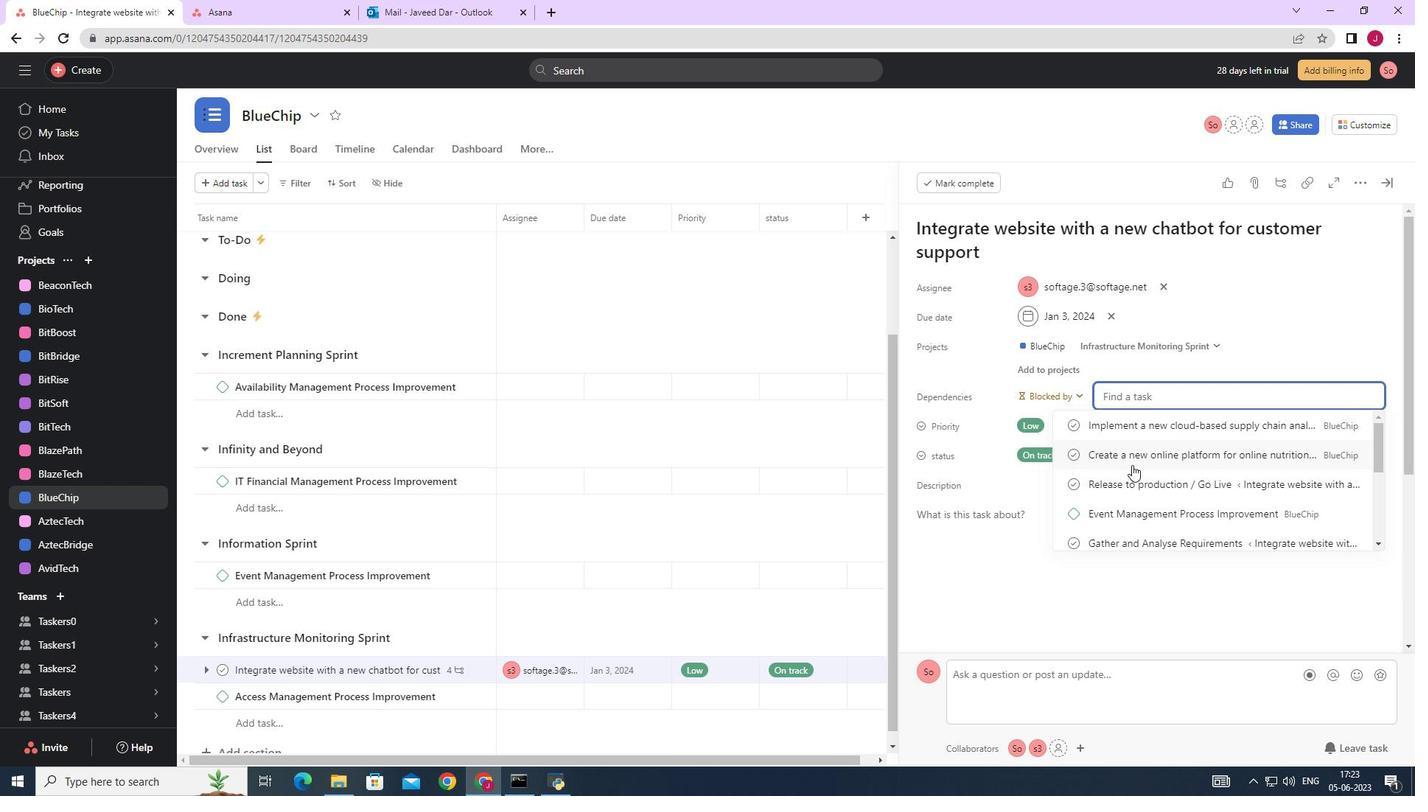 
Action: Mouse pressed left at (1146, 453)
Screenshot: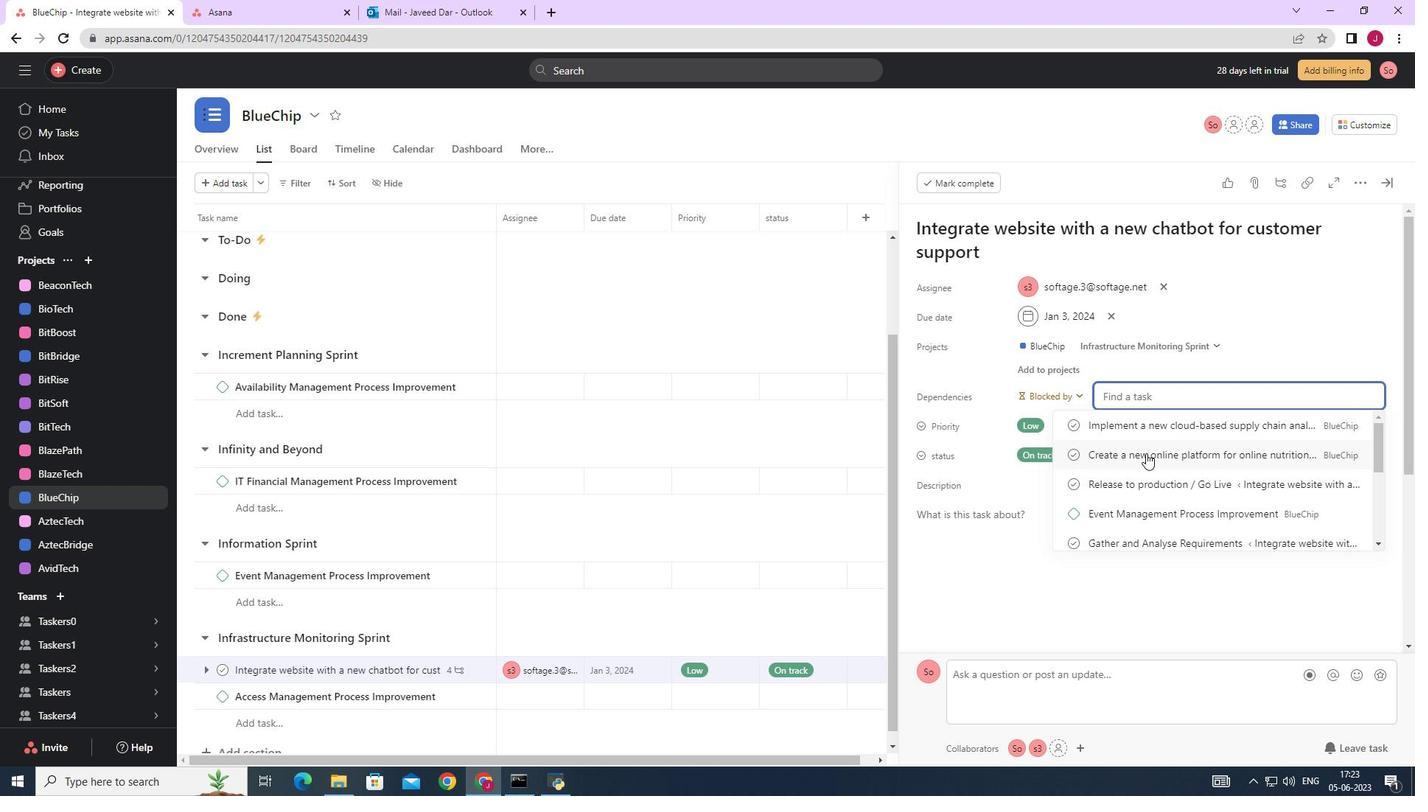 
Action: Mouse moved to (1387, 184)
Screenshot: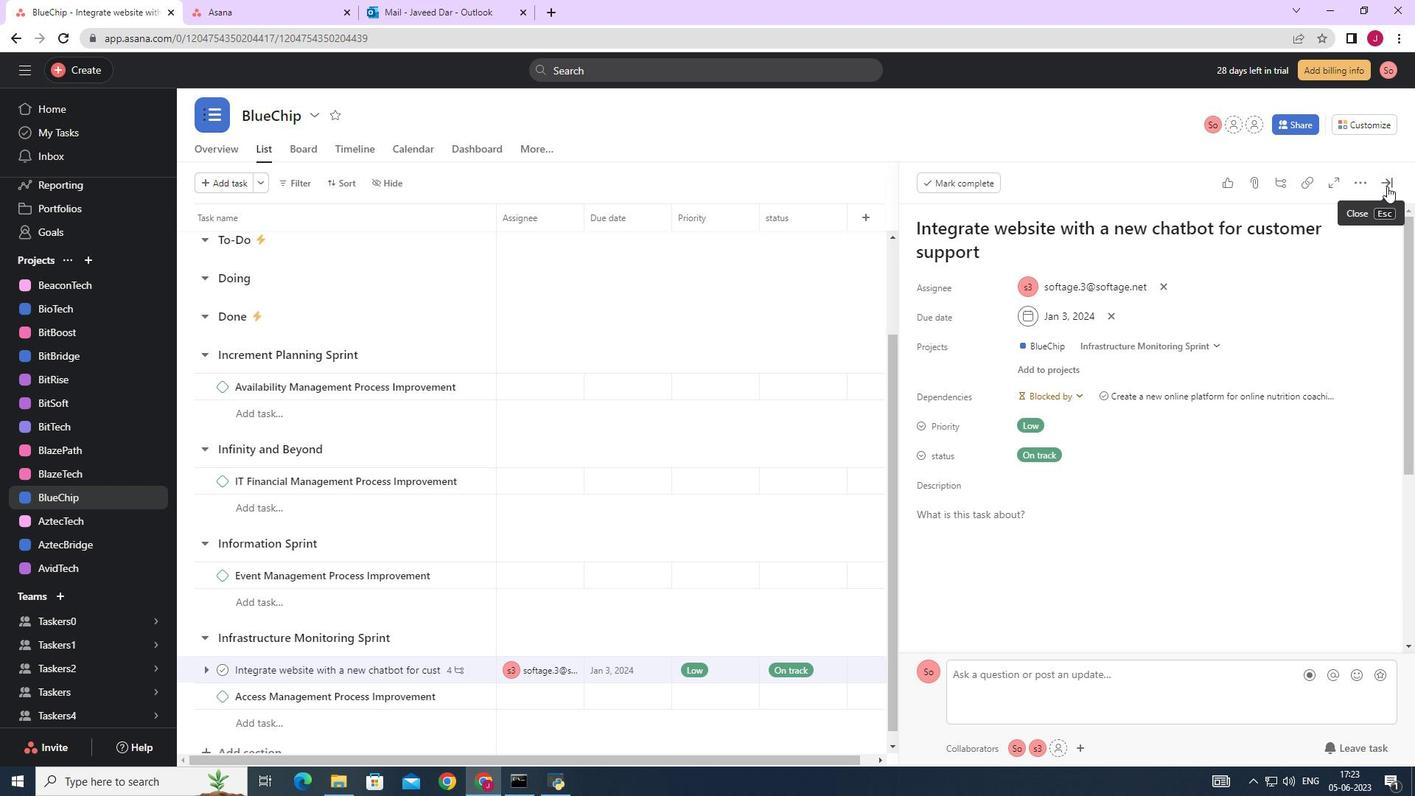 
Action: Mouse pressed left at (1387, 184)
Screenshot: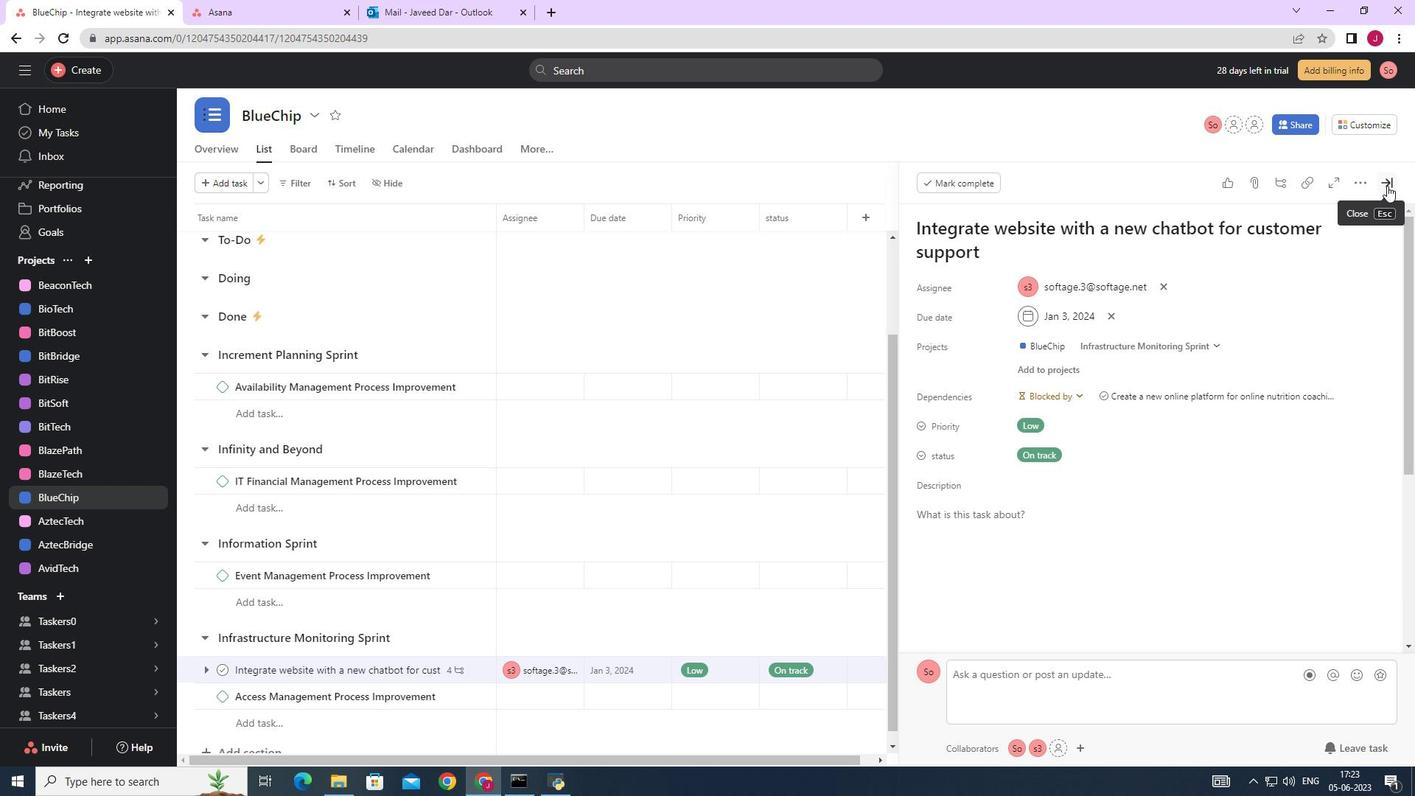 
